 Task: Take a screenshot of a mesmerizing dance sequence from a music video you are watching in VLC.
Action: Mouse pressed left at (132, 87)
Screenshot: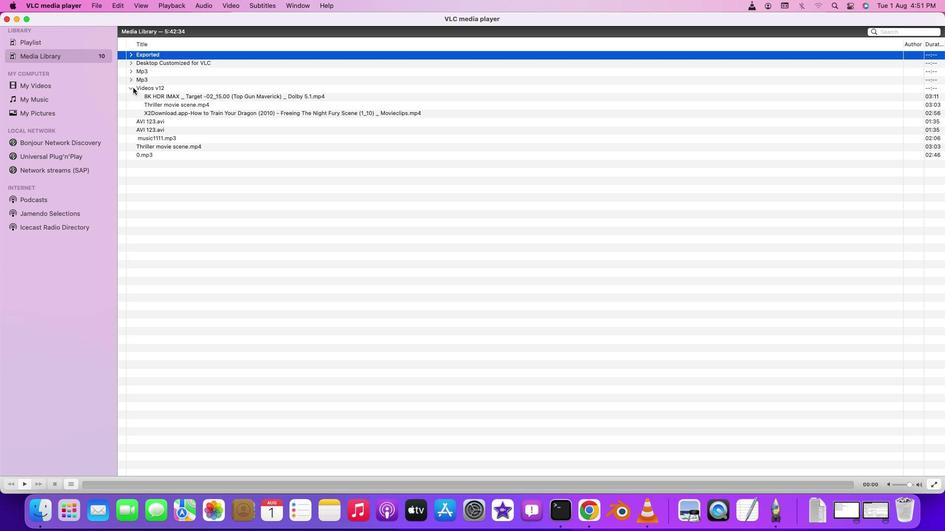 
Action: Mouse moved to (99, 4)
Screenshot: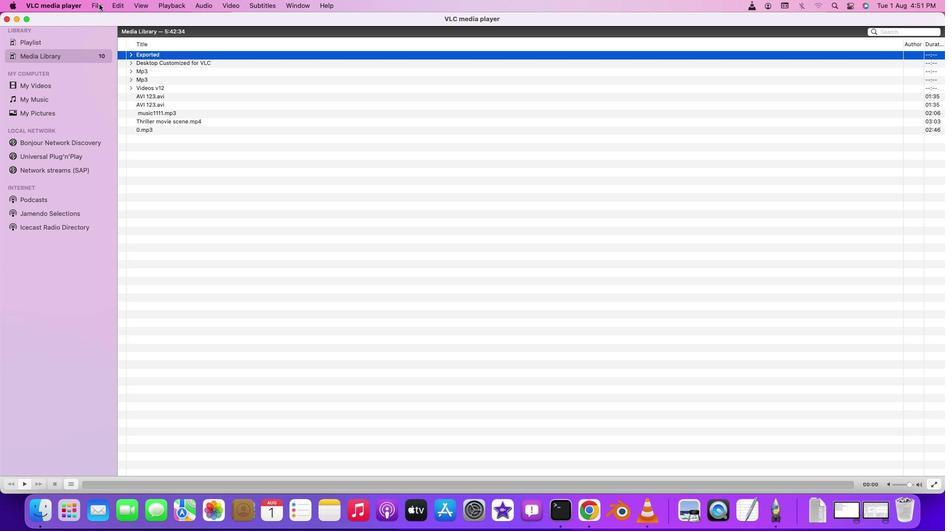 
Action: Mouse pressed left at (99, 4)
Screenshot: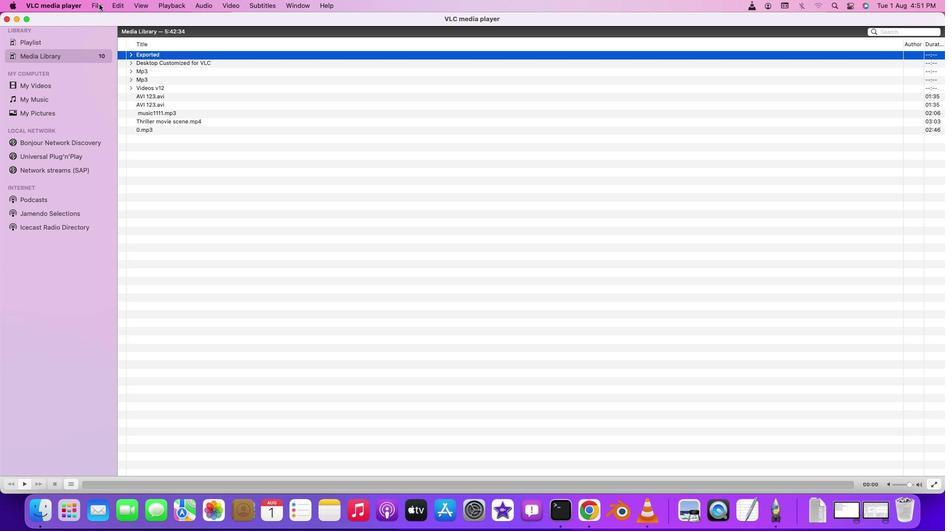 
Action: Mouse moved to (104, 20)
Screenshot: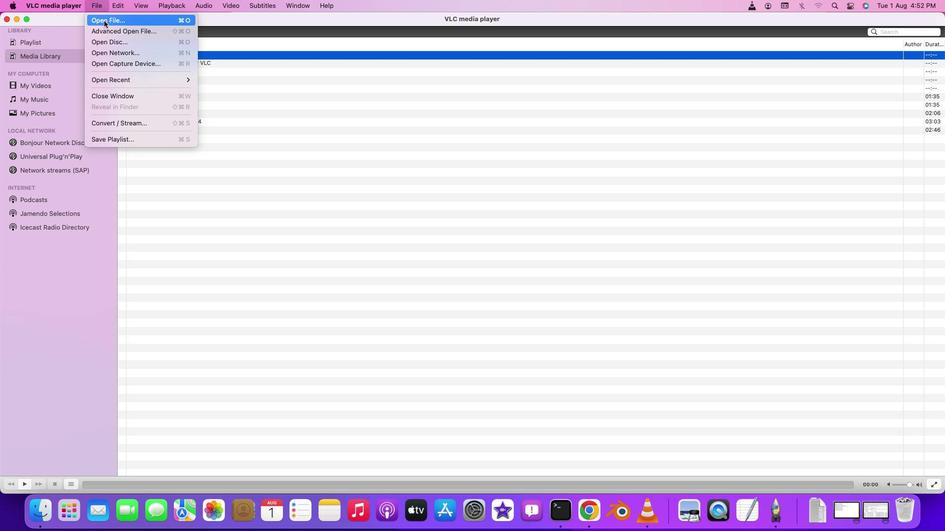 
Action: Mouse pressed left at (104, 20)
Screenshot: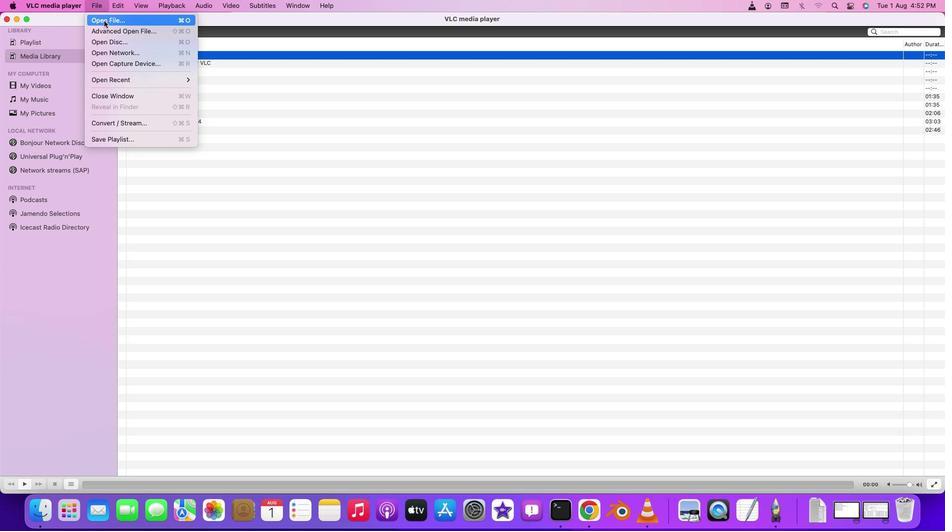 
Action: Mouse moved to (422, 160)
Screenshot: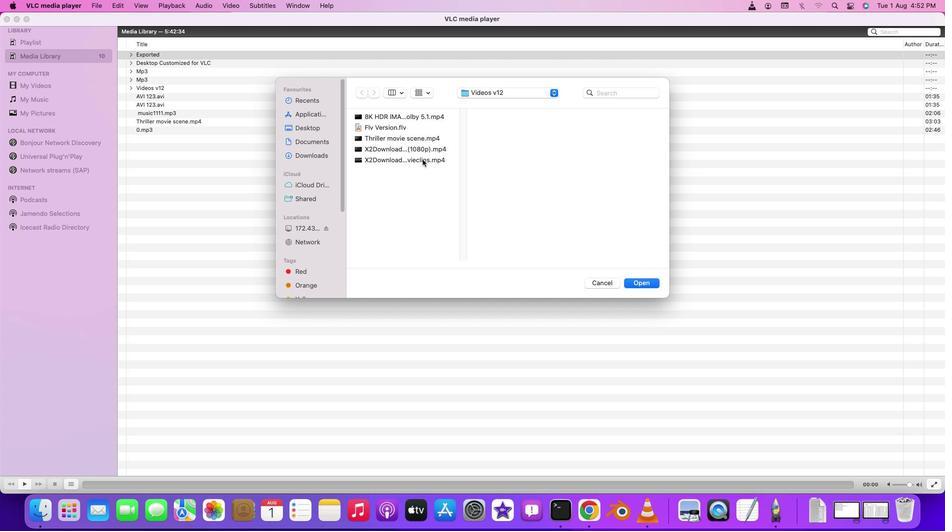 
Action: Mouse pressed left at (422, 160)
Screenshot: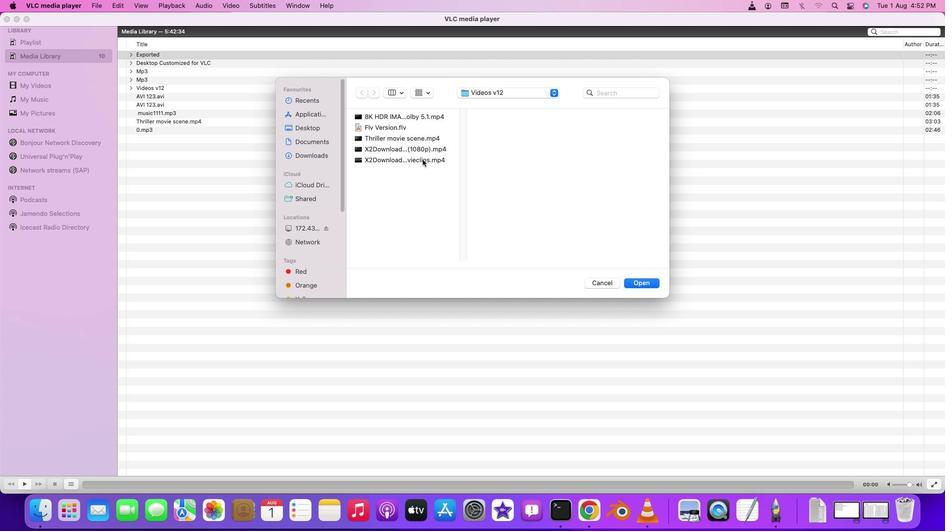 
Action: Mouse moved to (420, 149)
Screenshot: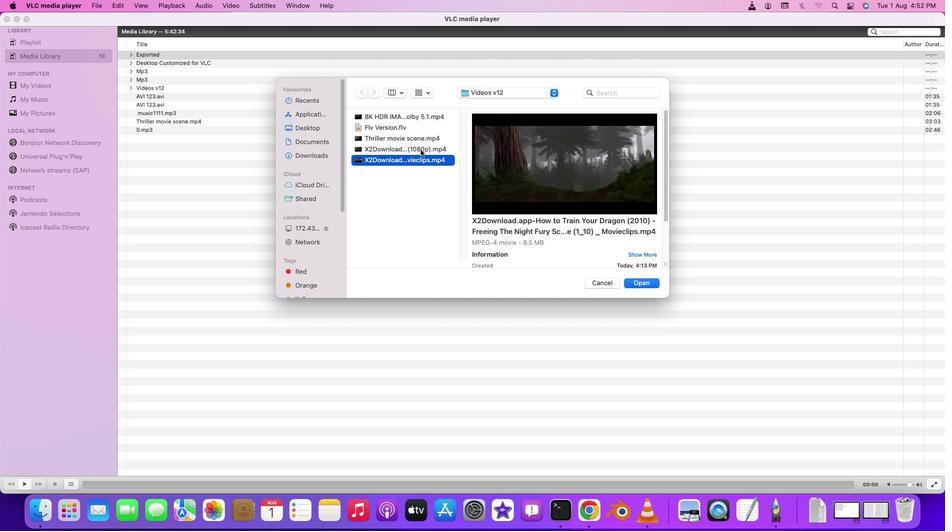 
Action: Mouse pressed left at (420, 149)
Screenshot: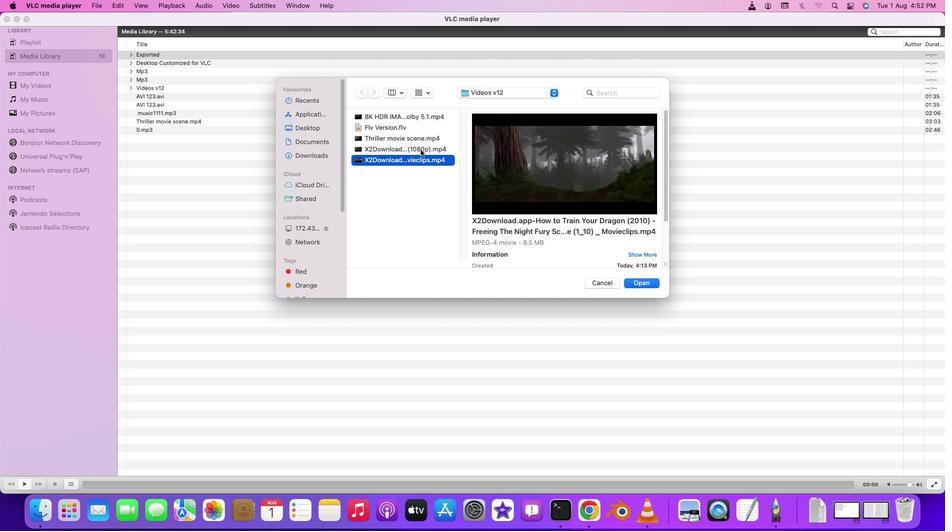 
Action: Mouse pressed left at (420, 149)
Screenshot: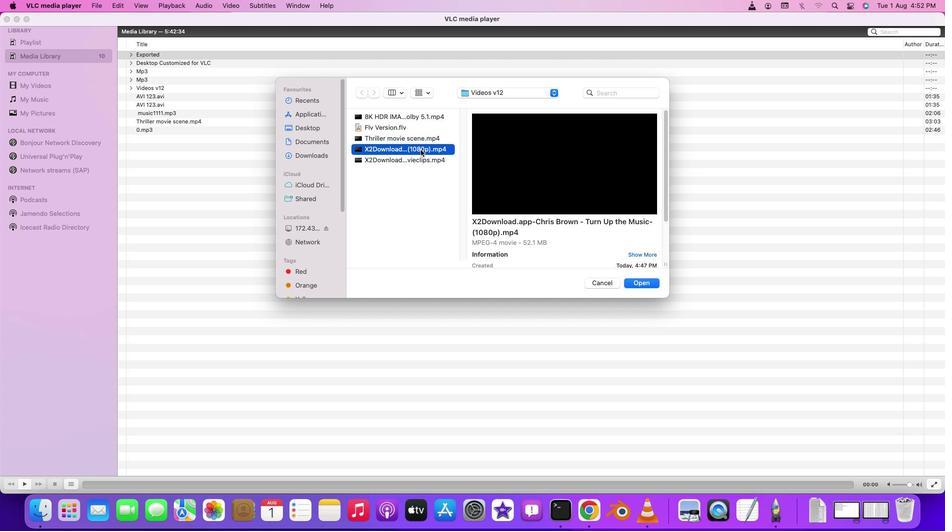 
Action: Mouse pressed left at (420, 149)
Screenshot: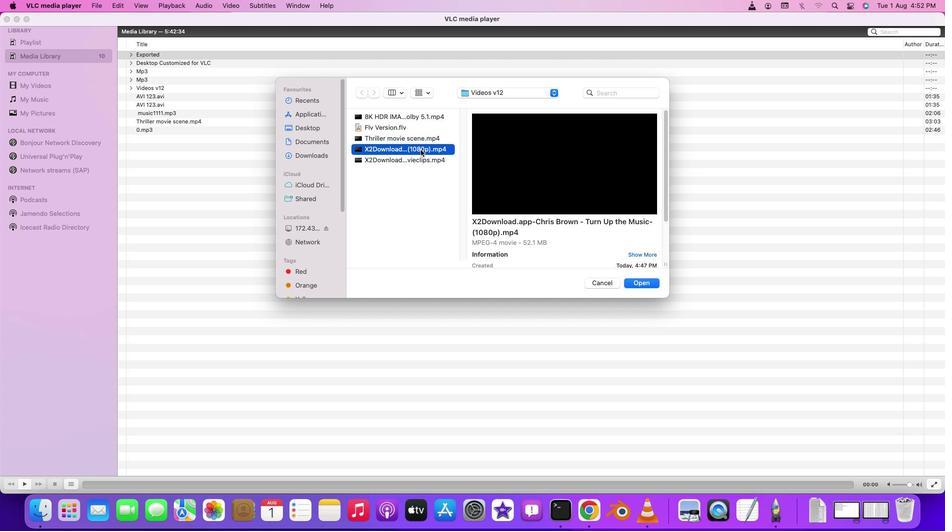 
Action: Mouse moved to (479, 228)
Screenshot: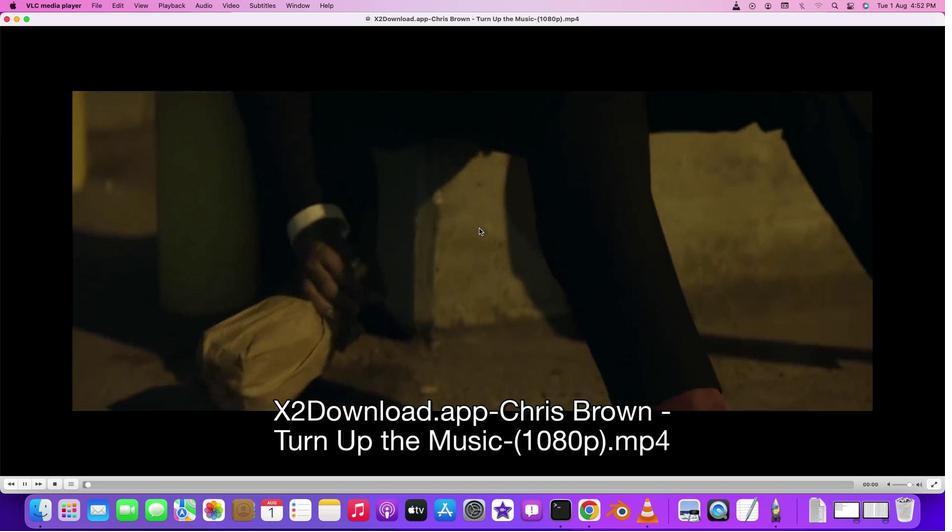 
Action: Mouse pressed left at (479, 228)
Screenshot: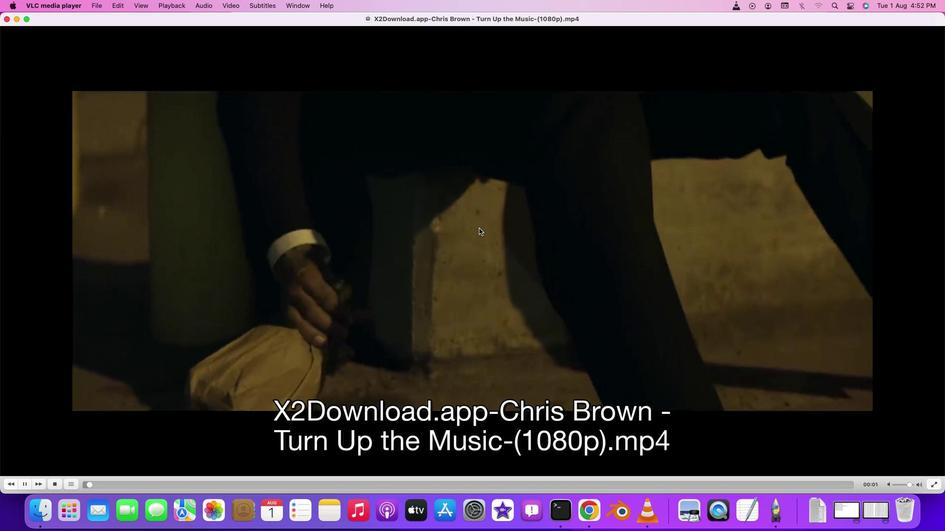 
Action: Mouse pressed left at (479, 228)
Screenshot: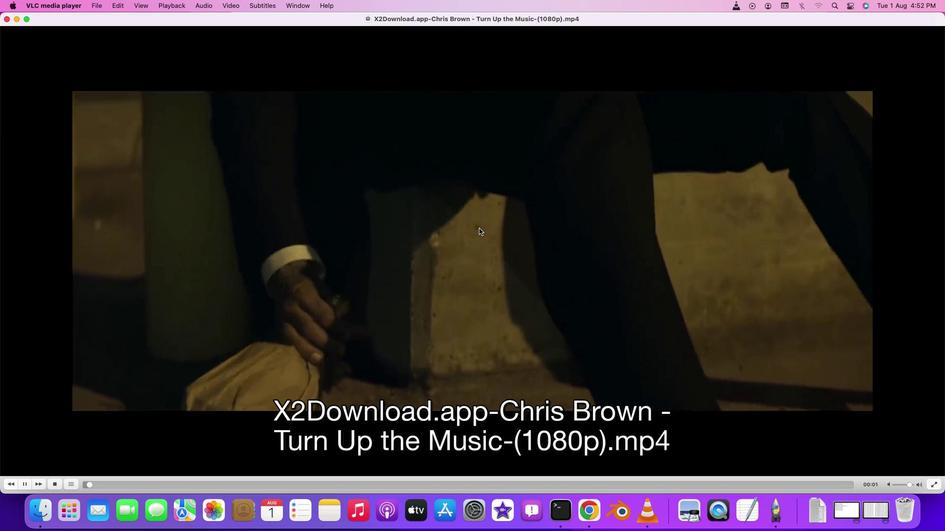 
Action: Mouse moved to (239, 3)
Screenshot: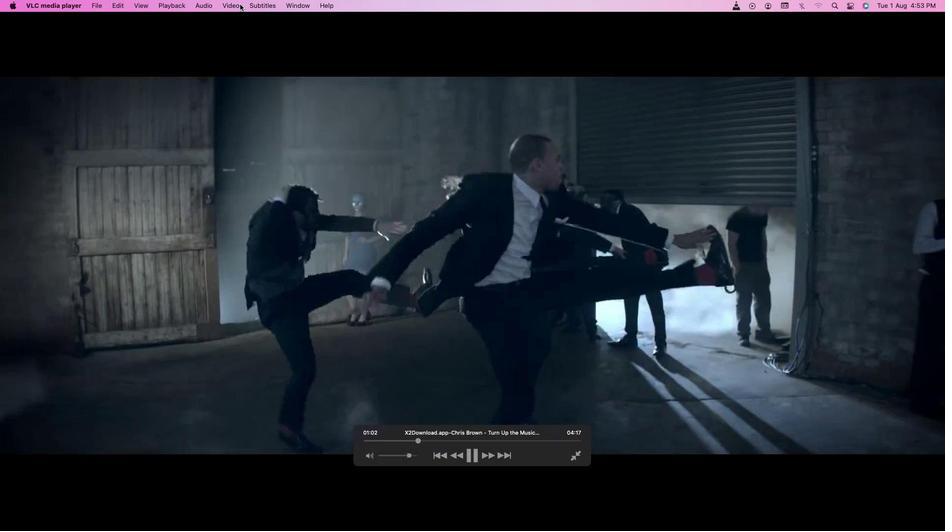 
Action: Mouse pressed left at (239, 3)
Screenshot: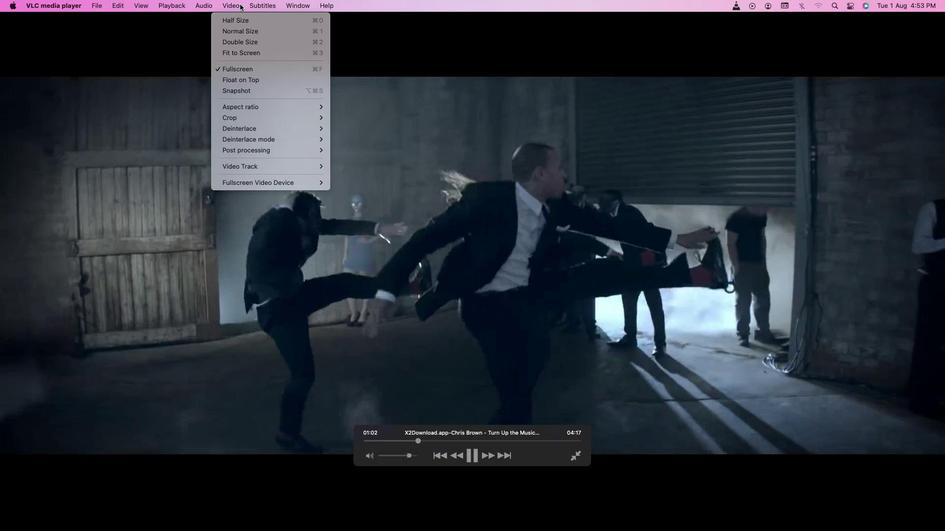 
Action: Mouse moved to (248, 89)
Screenshot: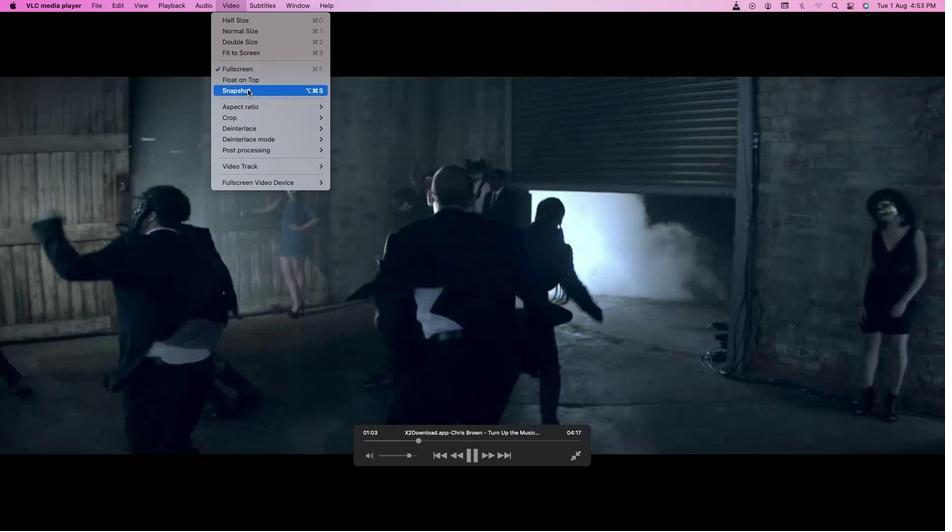 
Action: Mouse pressed left at (248, 89)
Screenshot: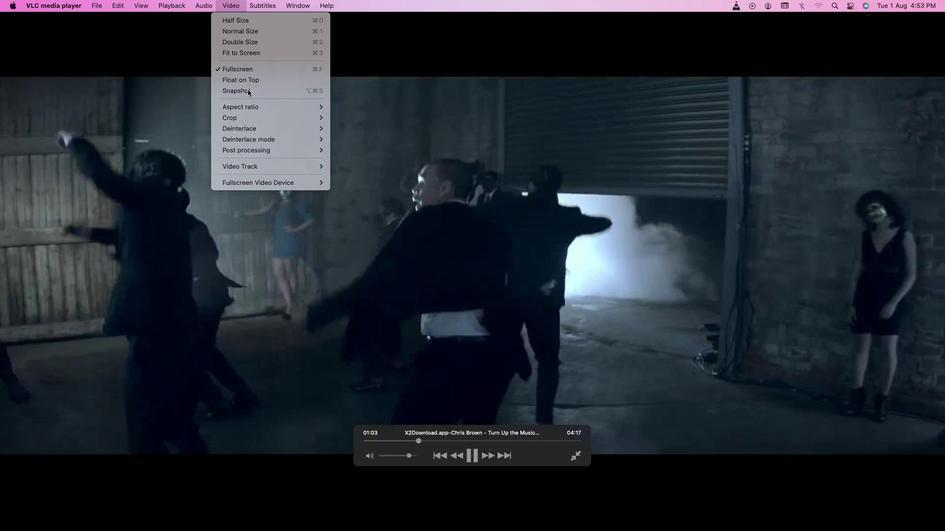 
Action: Mouse moved to (228, 5)
Screenshot: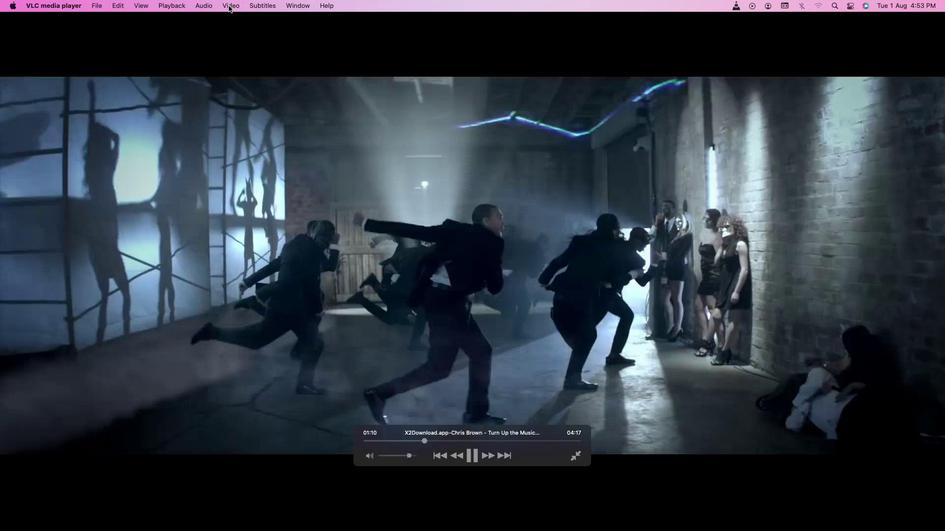 
Action: Mouse pressed left at (228, 5)
Screenshot: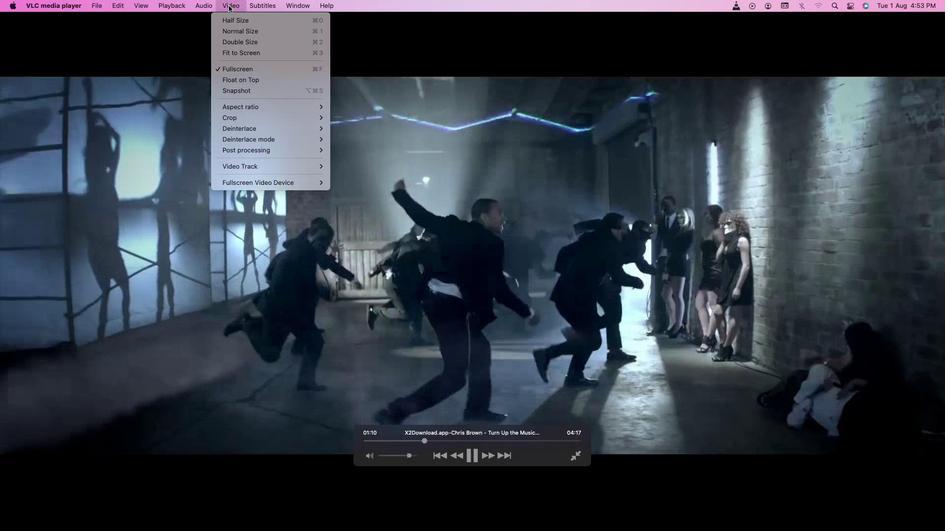 
Action: Mouse moved to (255, 88)
Screenshot: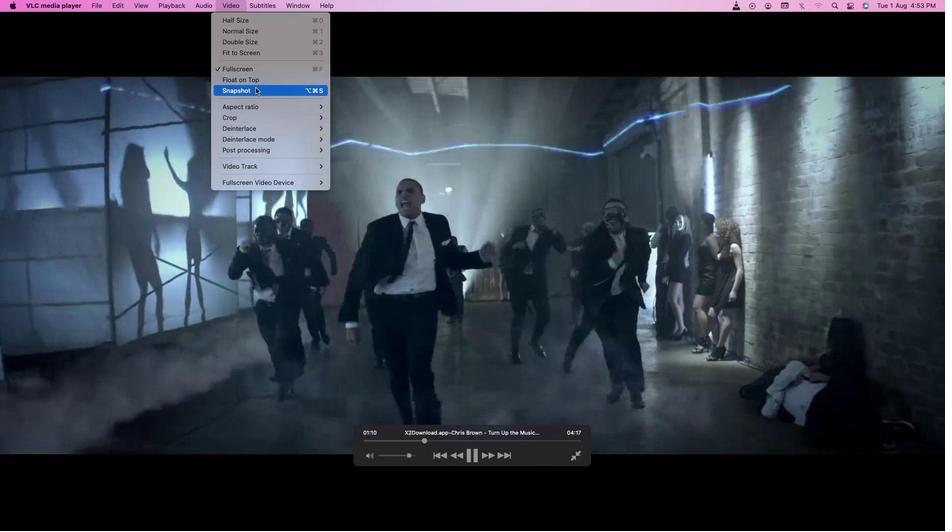 
Action: Mouse pressed left at (255, 88)
Screenshot: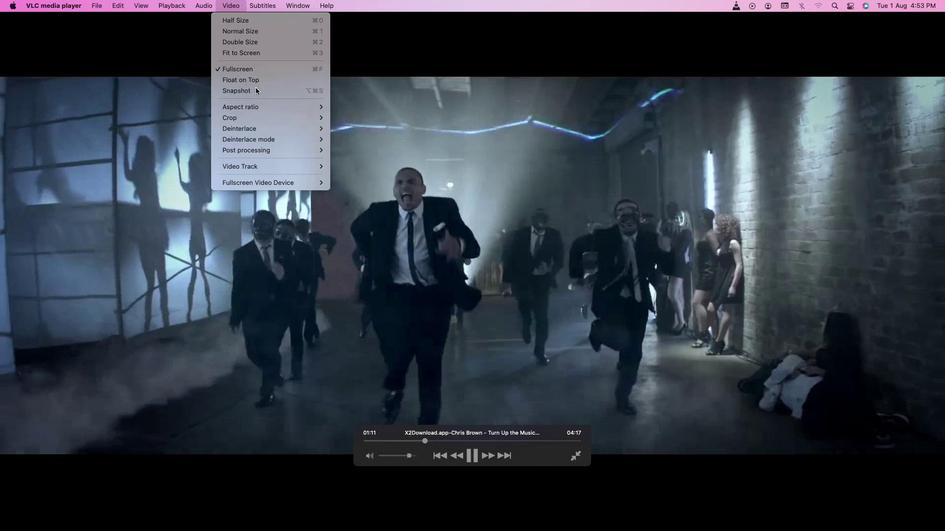 
Action: Mouse moved to (227, 3)
Screenshot: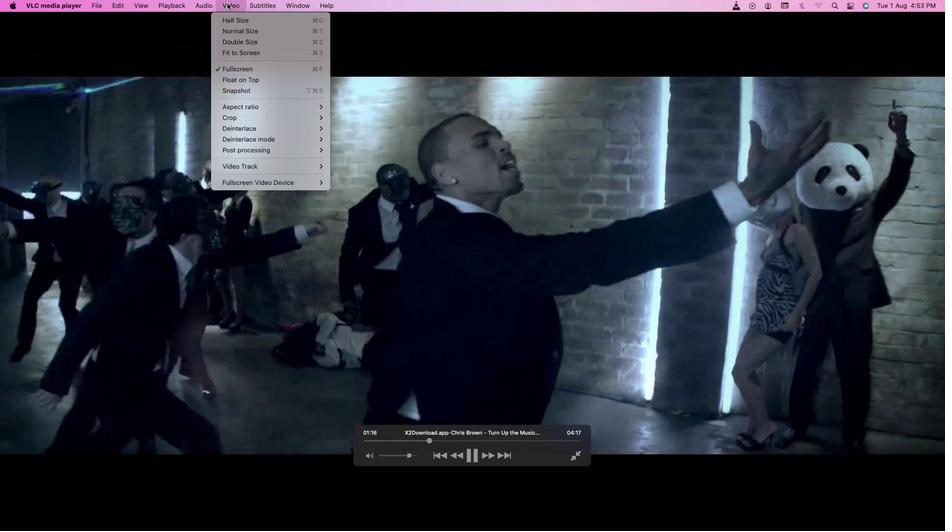 
Action: Mouse pressed left at (227, 3)
Screenshot: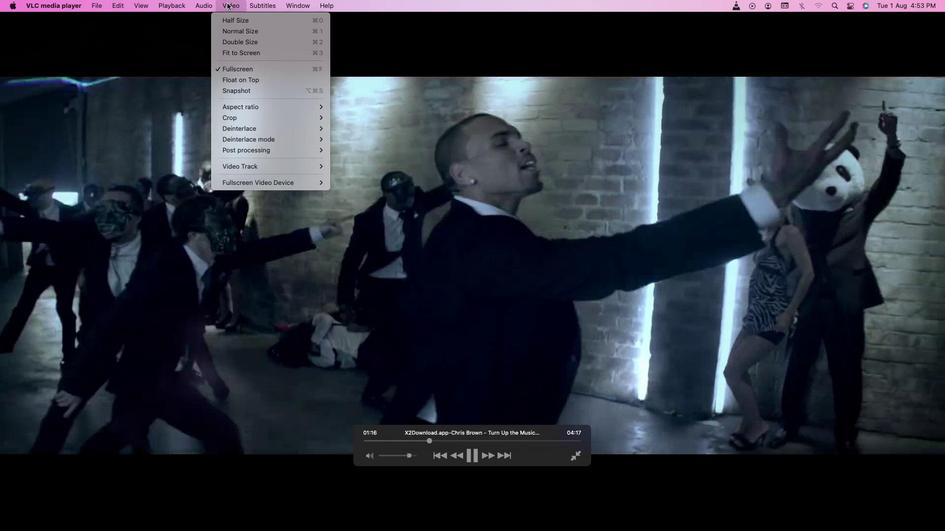 
Action: Mouse moved to (251, 92)
Screenshot: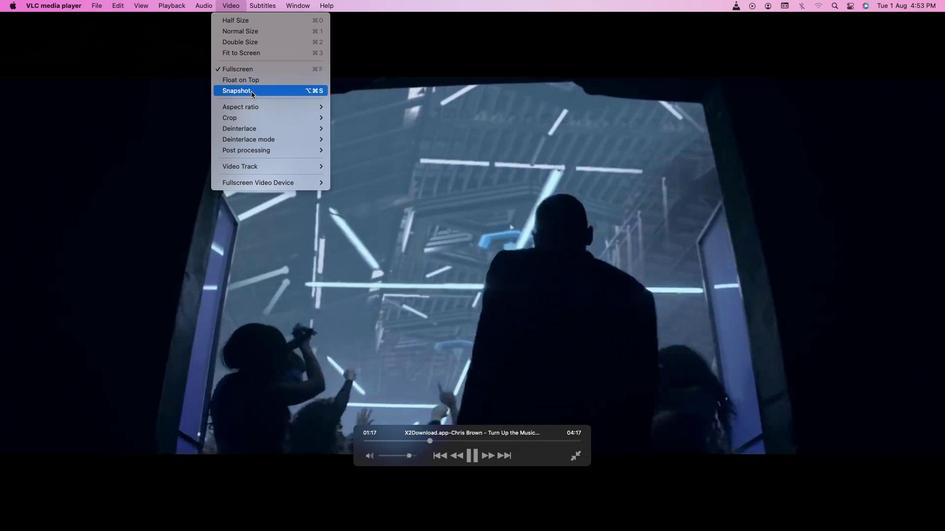 
Action: Mouse pressed left at (251, 92)
Screenshot: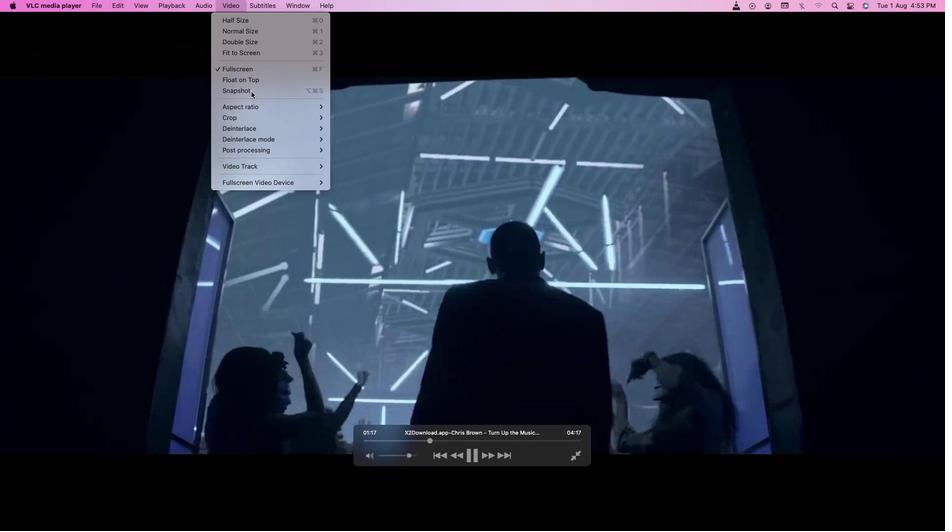 
Action: Mouse moved to (230, 5)
Screenshot: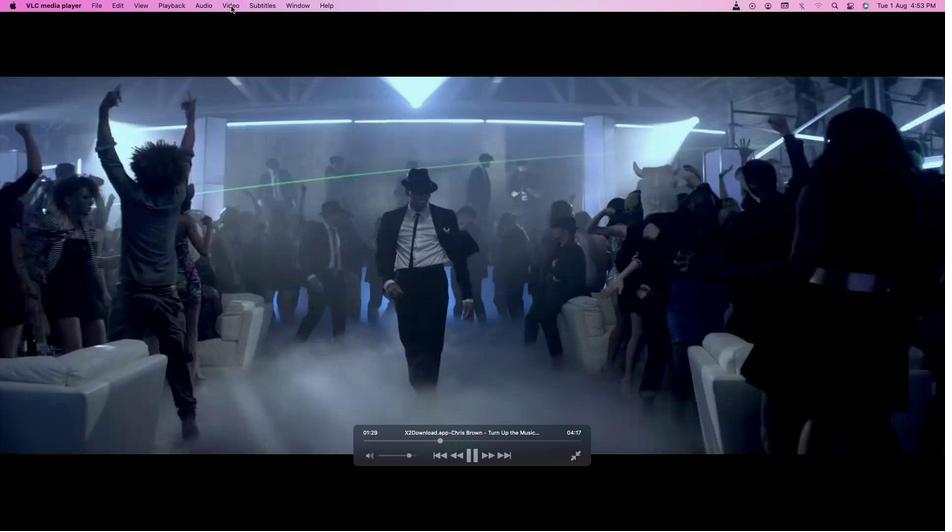 
Action: Mouse pressed left at (230, 5)
Screenshot: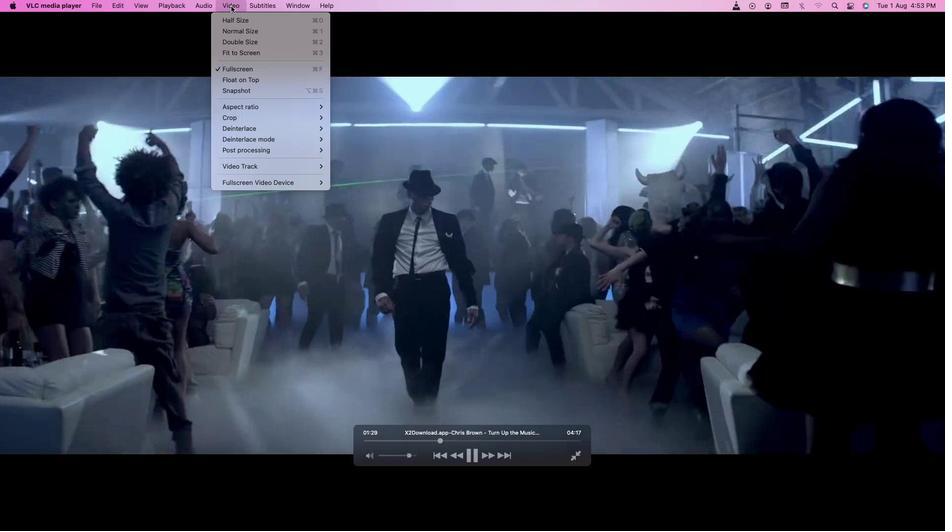 
Action: Mouse moved to (254, 93)
Screenshot: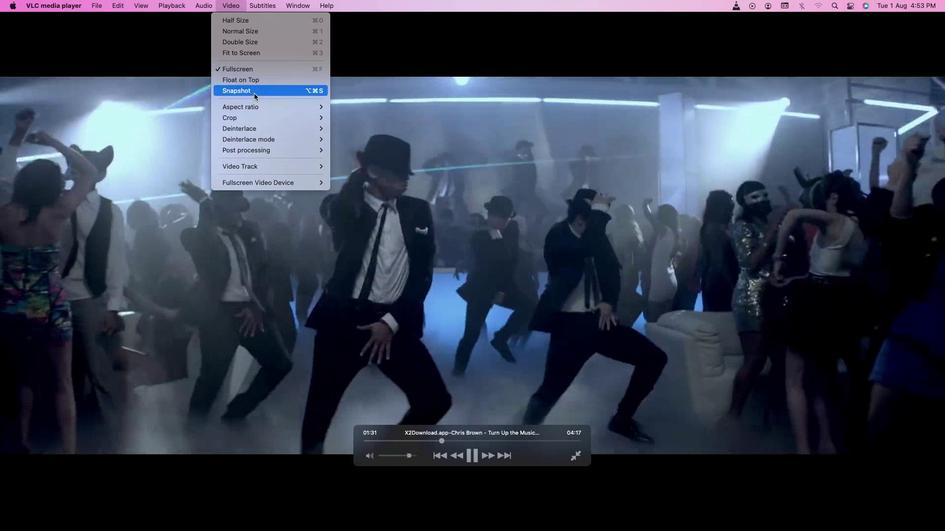
Action: Mouse pressed left at (254, 93)
Screenshot: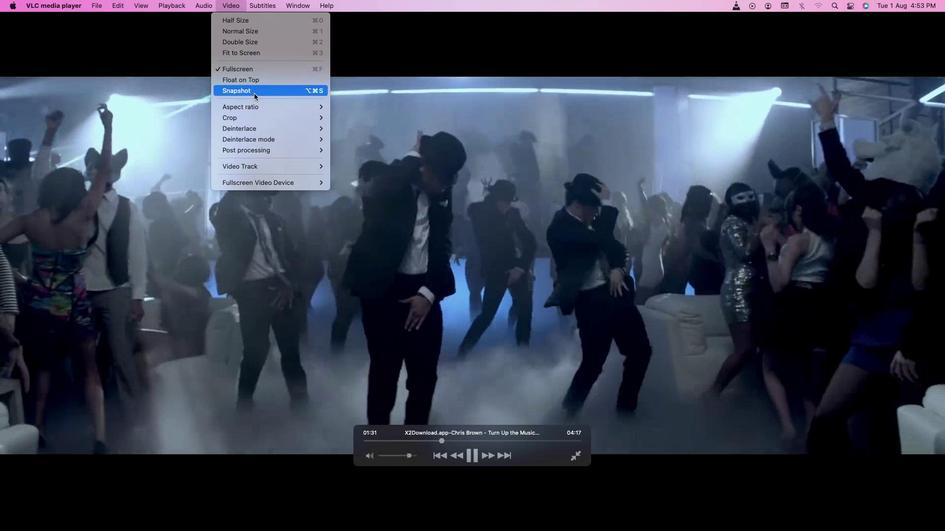 
Action: Mouse moved to (222, 2)
Screenshot: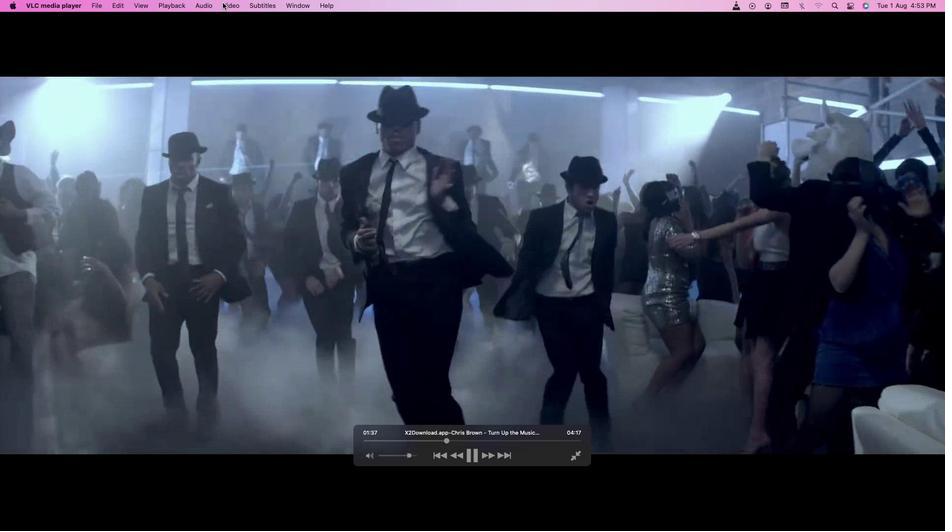 
Action: Mouse pressed left at (222, 2)
Screenshot: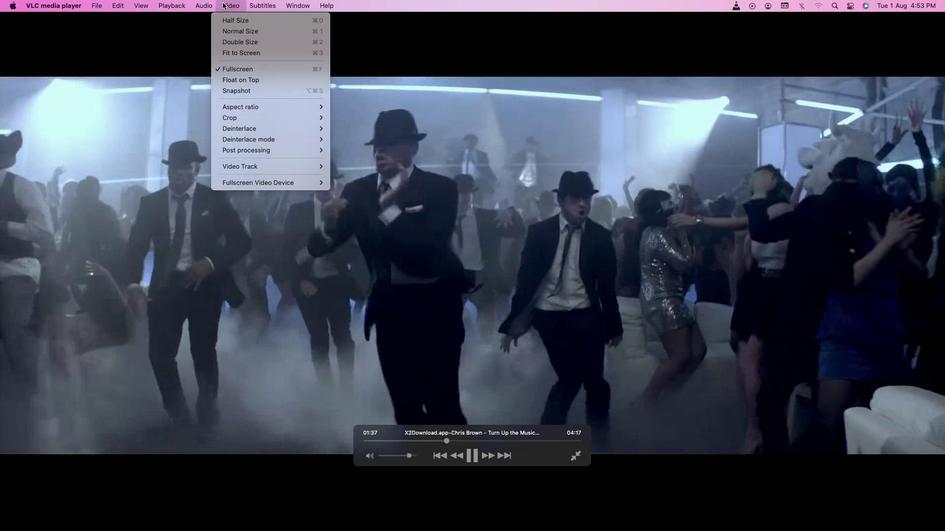 
Action: Mouse moved to (255, 92)
Screenshot: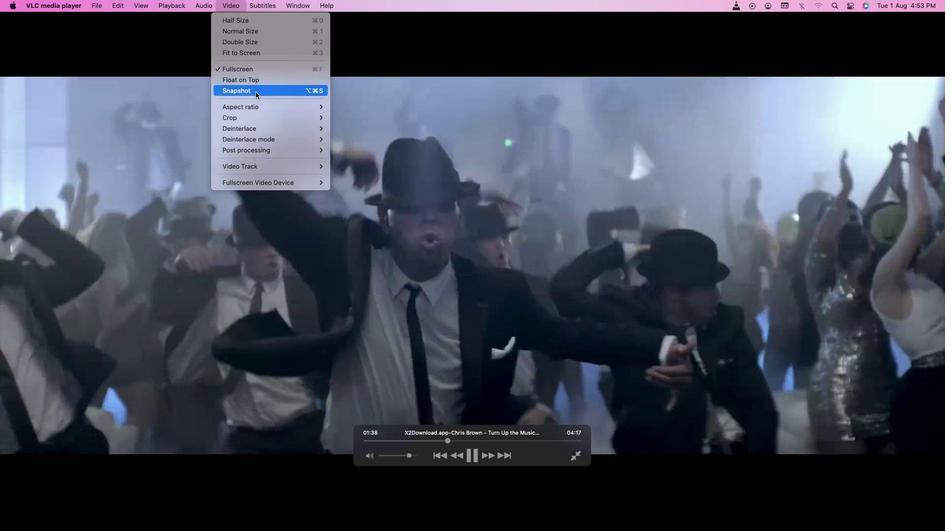 
Action: Mouse pressed left at (255, 92)
Screenshot: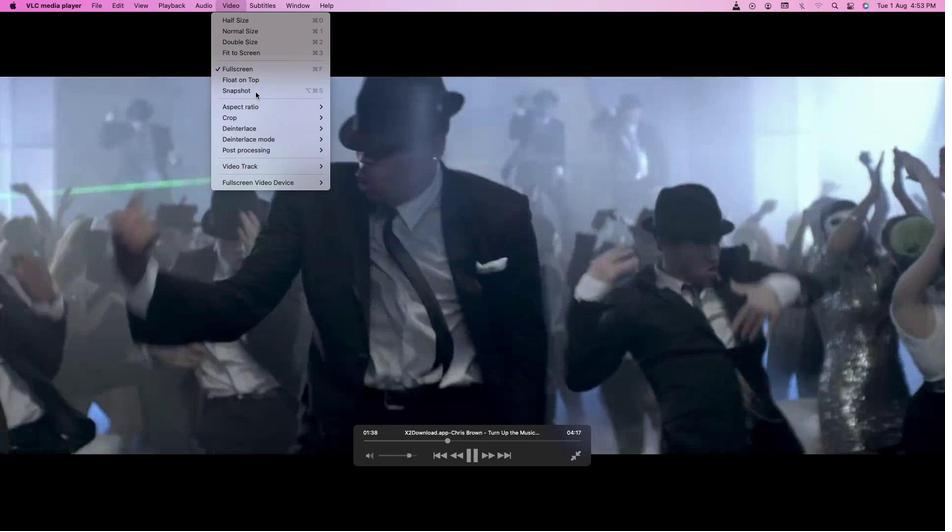 
Action: Mouse moved to (475, 456)
Screenshot: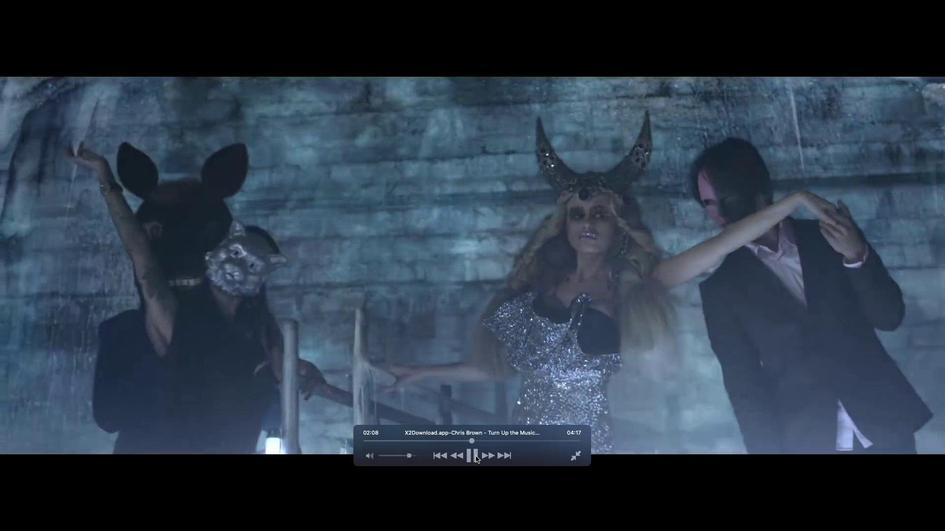 
Action: Mouse pressed left at (475, 456)
Screenshot: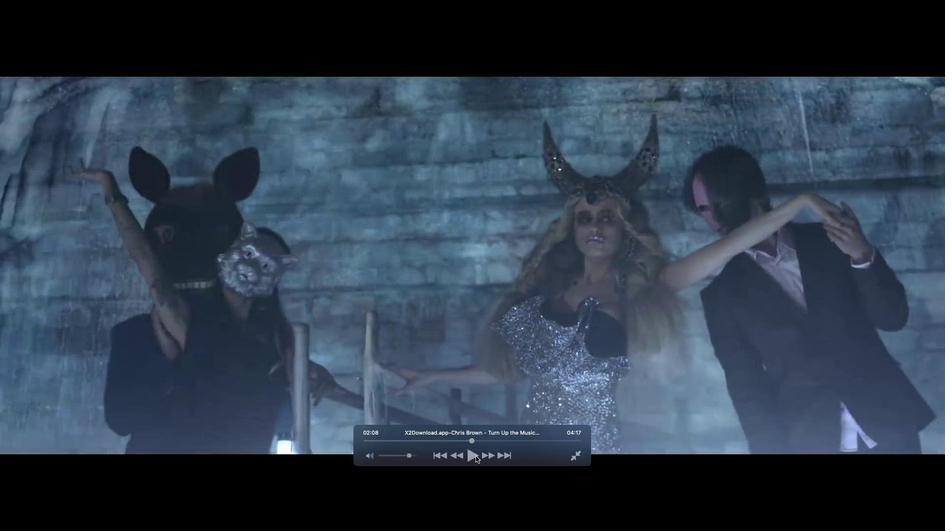 
Action: Mouse pressed left at (475, 456)
Screenshot: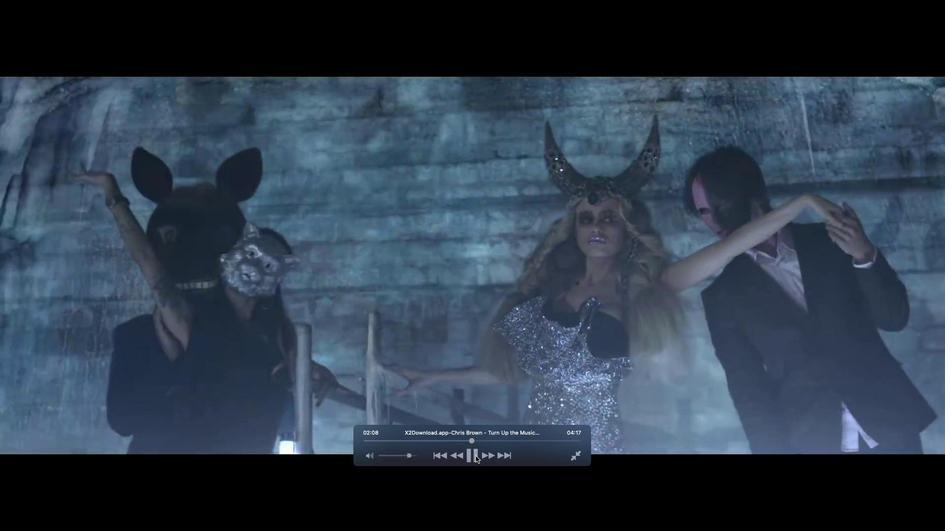 
Action: Mouse moved to (477, 457)
Screenshot: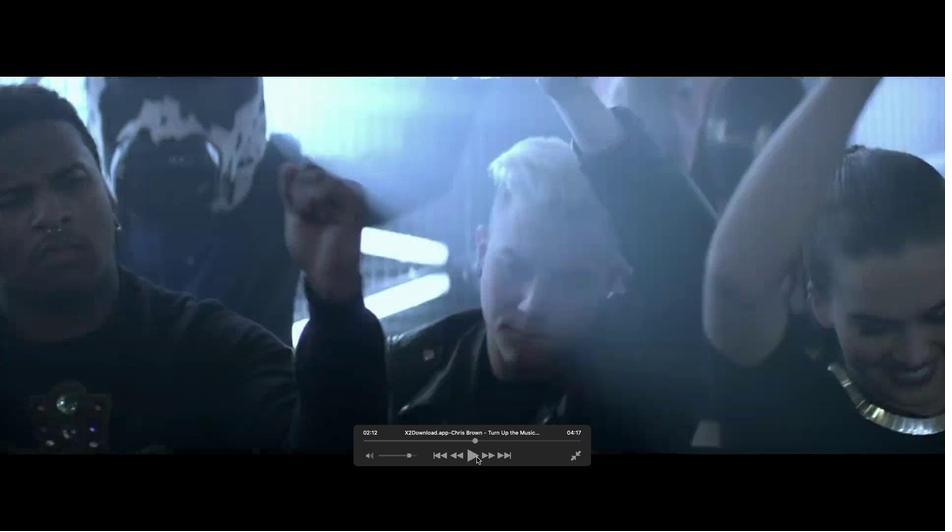 
Action: Mouse pressed left at (477, 457)
Screenshot: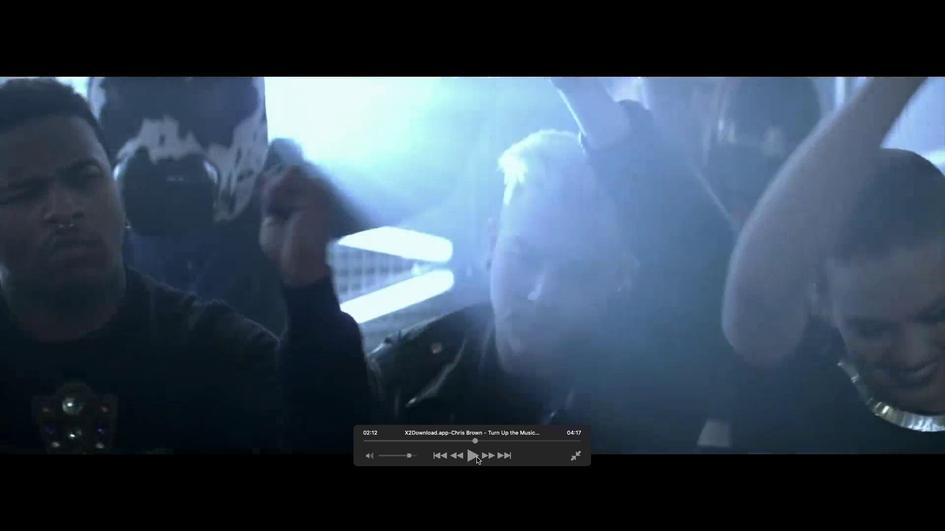 
Action: Mouse moved to (475, 457)
Screenshot: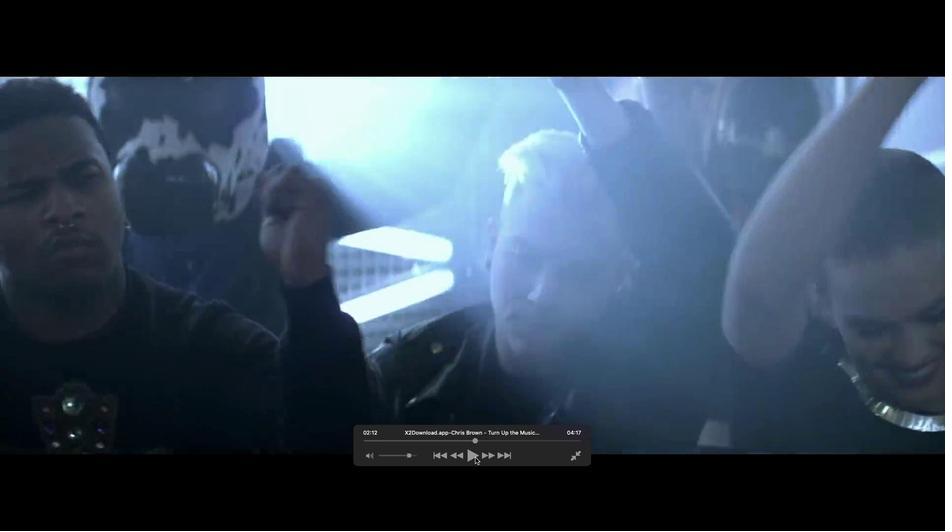 
Action: Mouse pressed left at (475, 457)
Screenshot: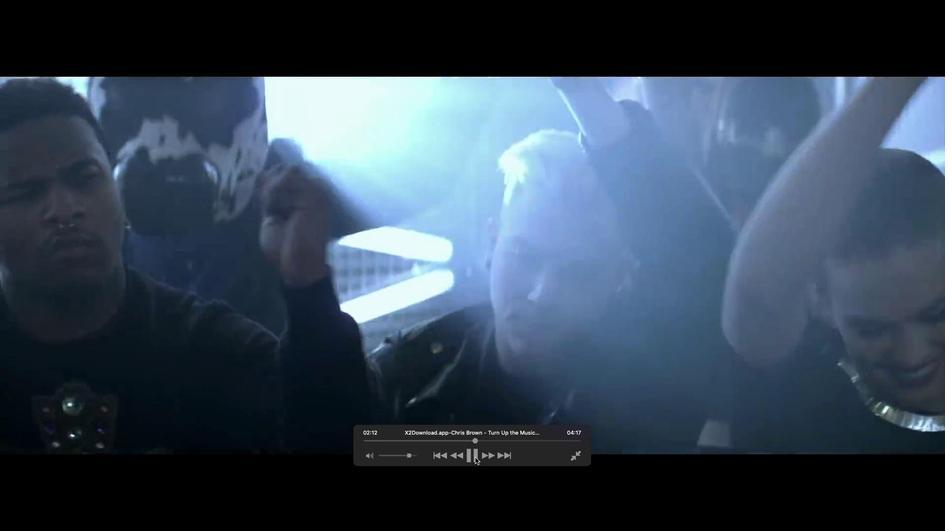 
Action: Mouse moved to (235, 5)
Screenshot: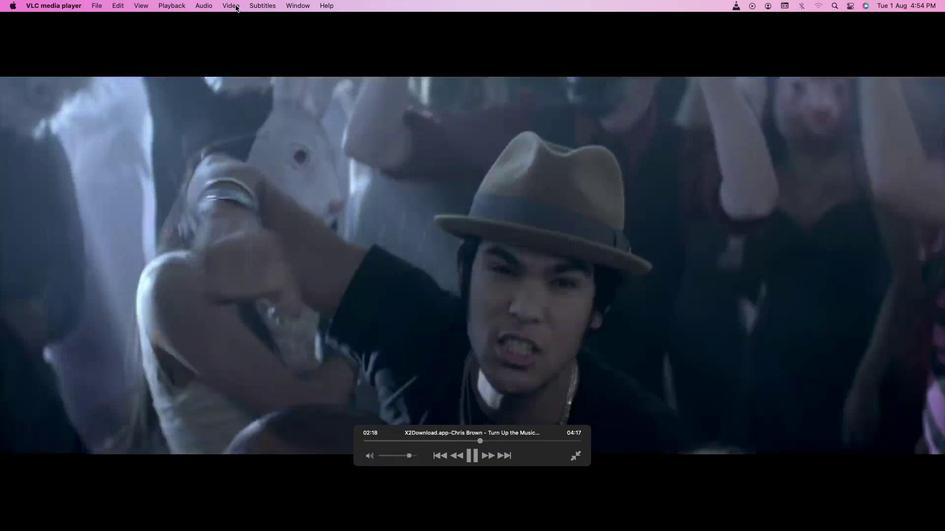
Action: Mouse pressed left at (235, 5)
Screenshot: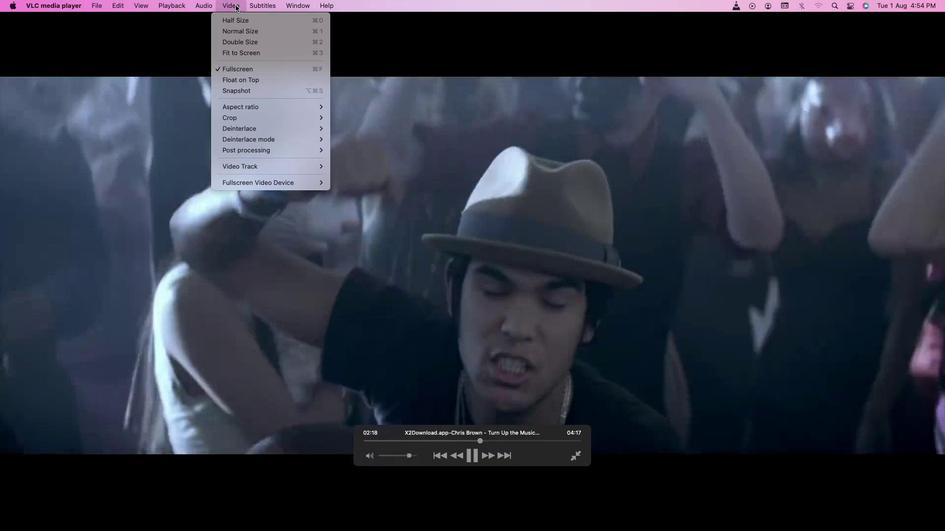 
Action: Mouse moved to (247, 94)
Screenshot: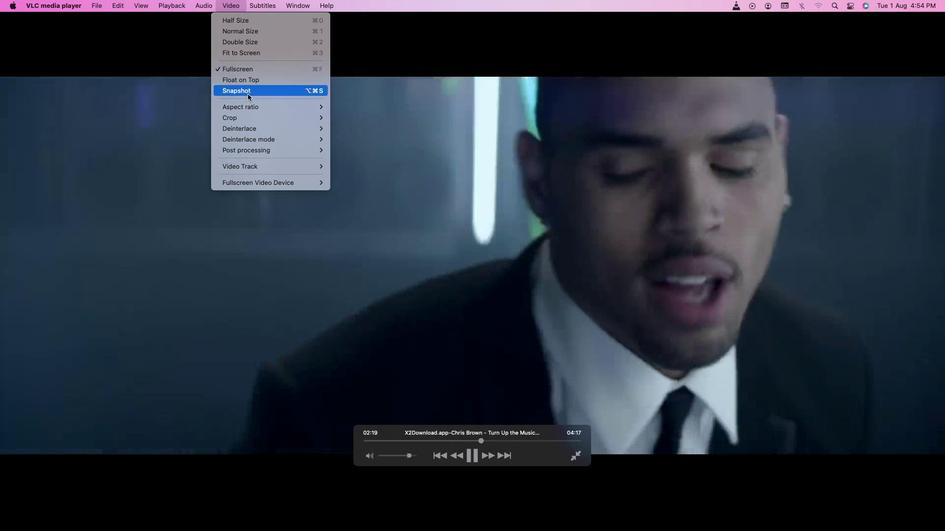 
Action: Mouse pressed left at (247, 94)
Screenshot: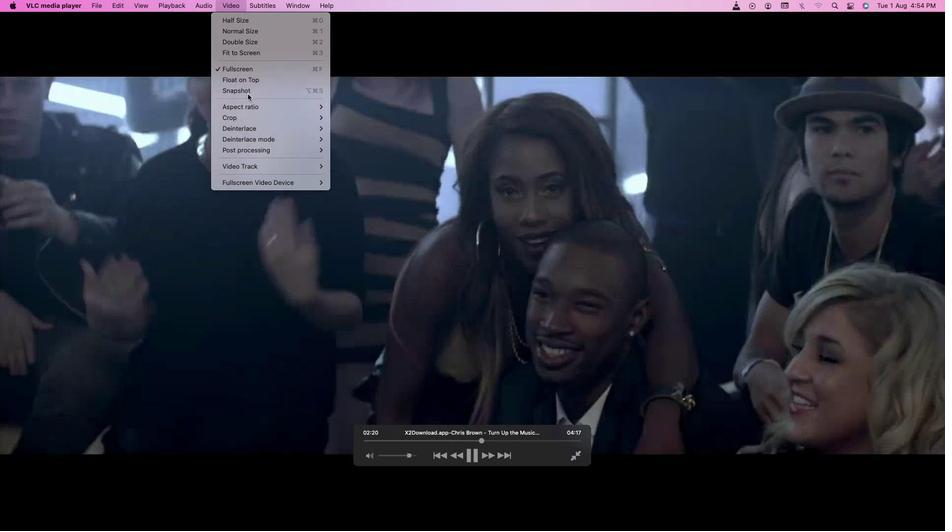 
Action: Mouse moved to (241, 3)
Screenshot: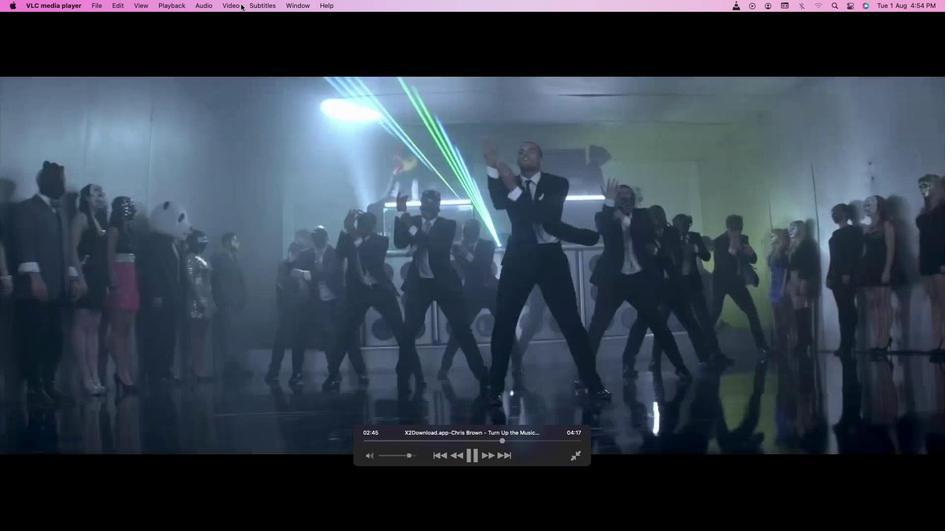 
Action: Mouse pressed left at (241, 3)
Screenshot: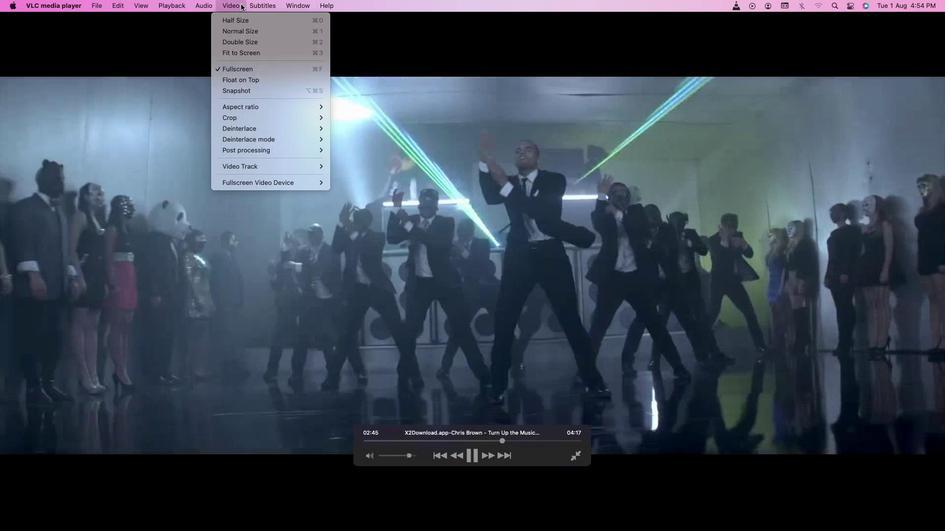 
Action: Mouse moved to (246, 93)
Screenshot: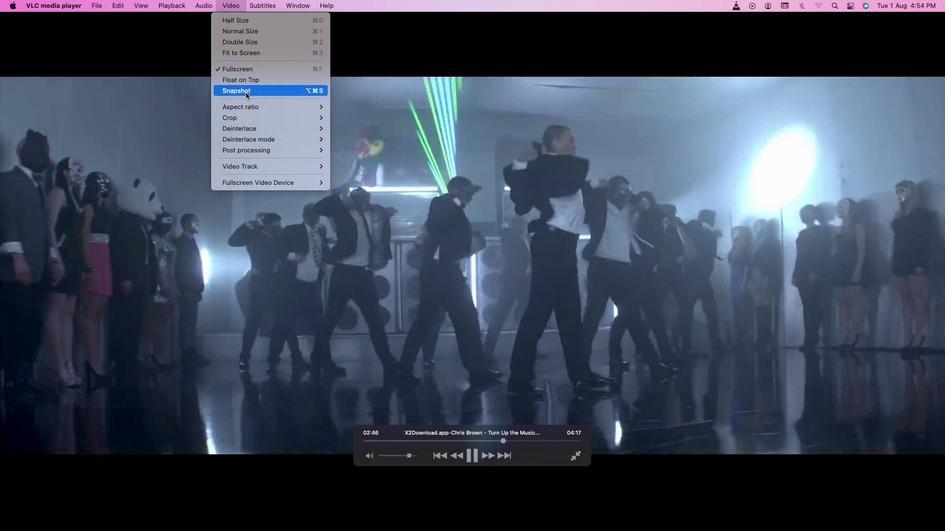 
Action: Mouse pressed left at (246, 93)
Screenshot: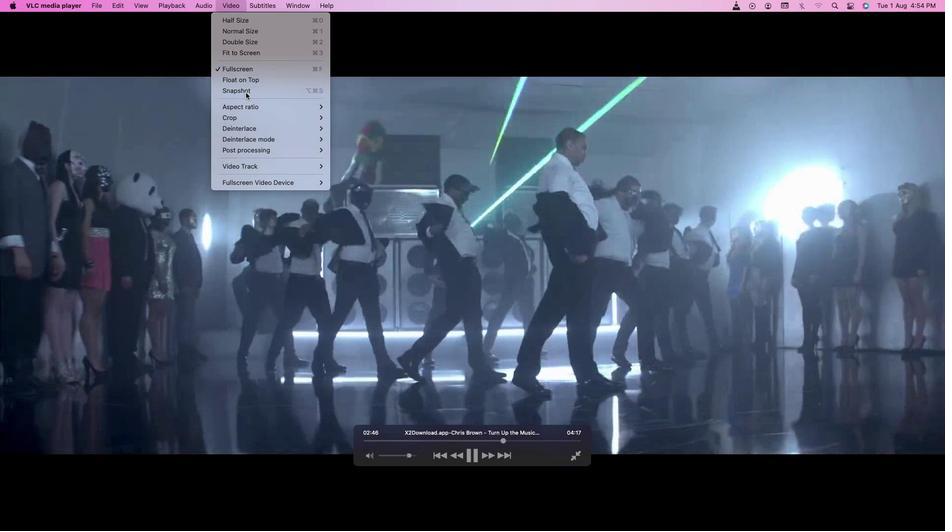 
Action: Mouse moved to (233, 6)
Screenshot: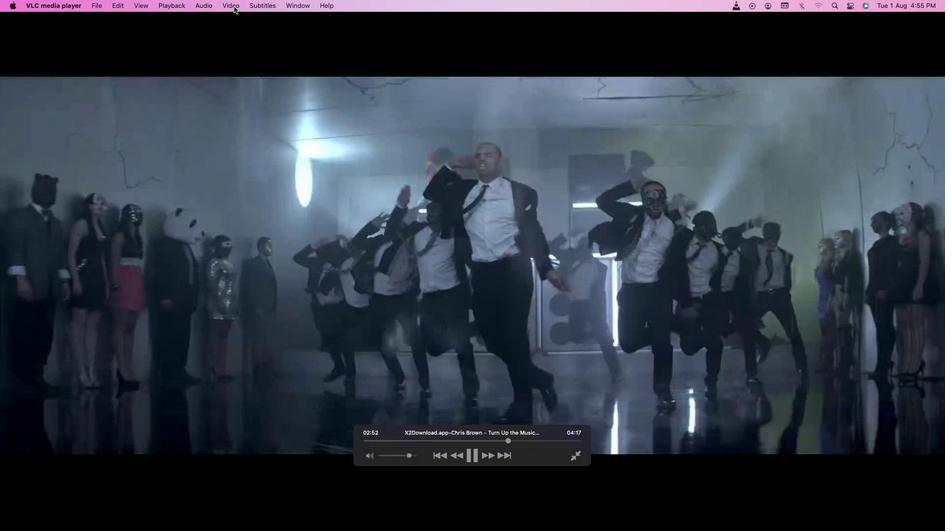 
Action: Mouse pressed left at (233, 6)
Screenshot: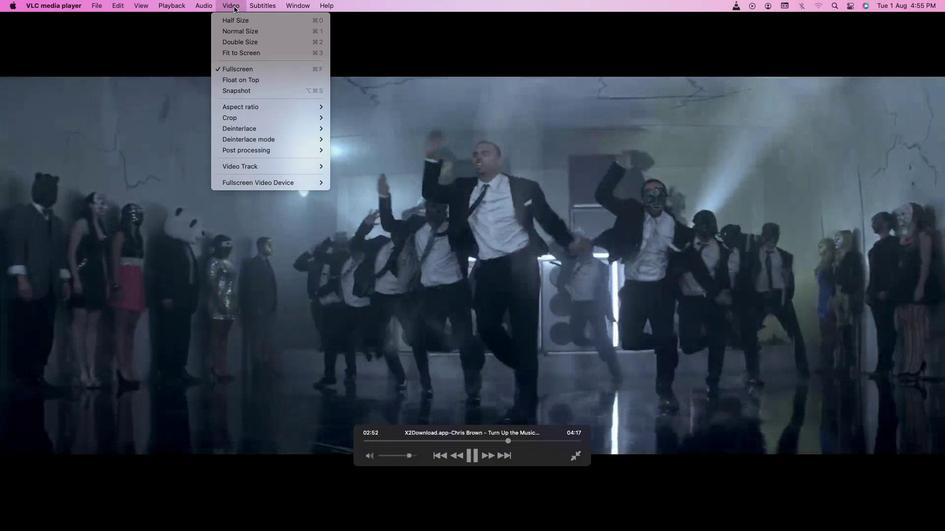 
Action: Mouse moved to (243, 88)
Screenshot: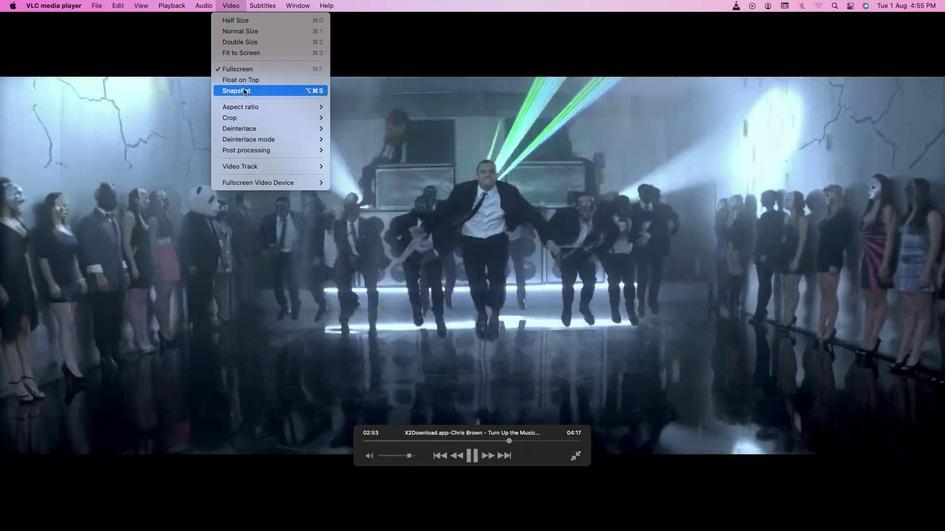 
Action: Mouse pressed left at (243, 88)
Screenshot: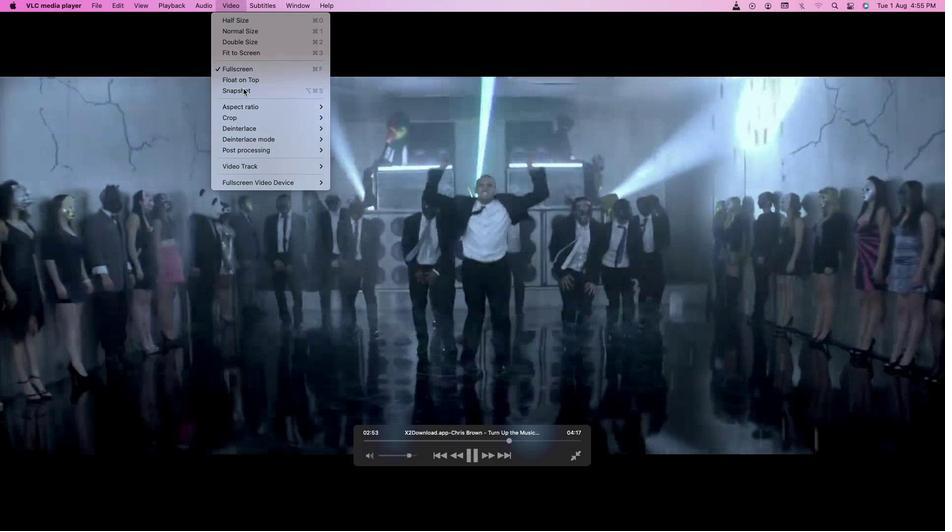 
Action: Mouse moved to (226, 4)
Screenshot: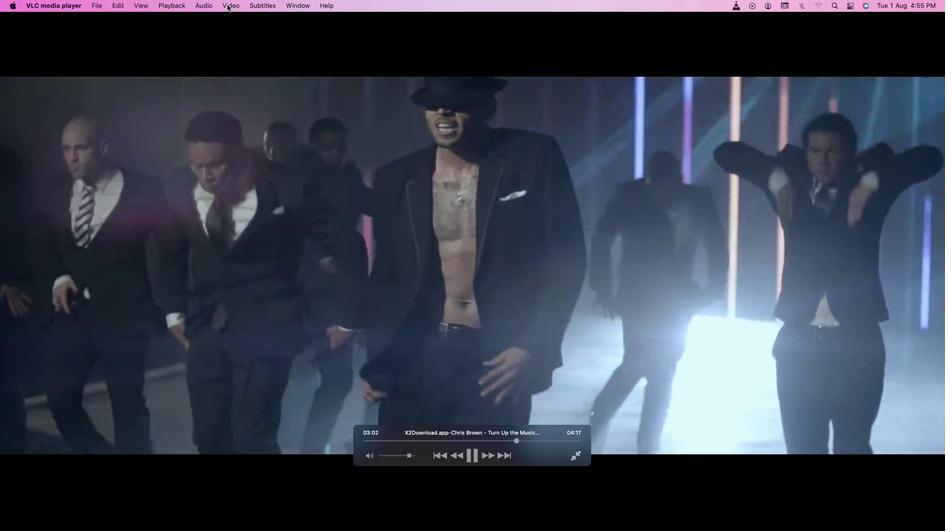 
Action: Mouse pressed left at (226, 4)
Screenshot: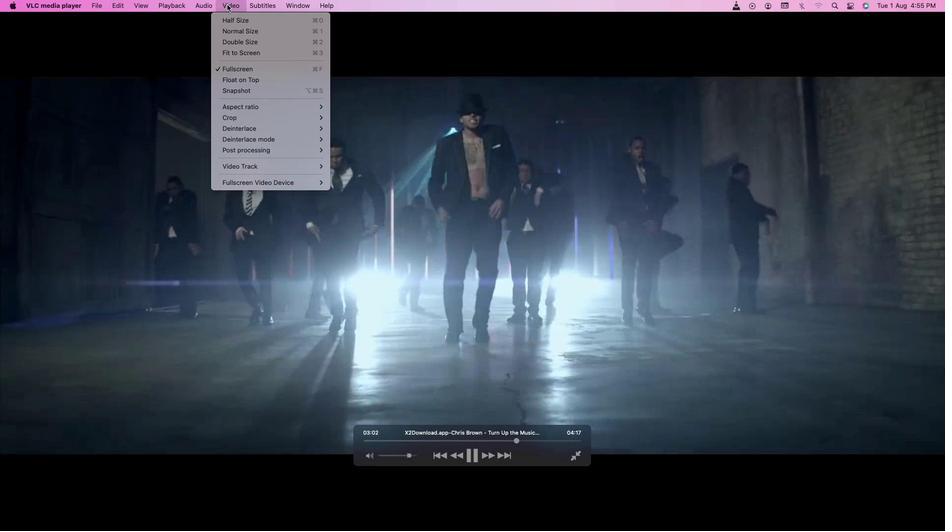 
Action: Mouse moved to (235, 85)
Screenshot: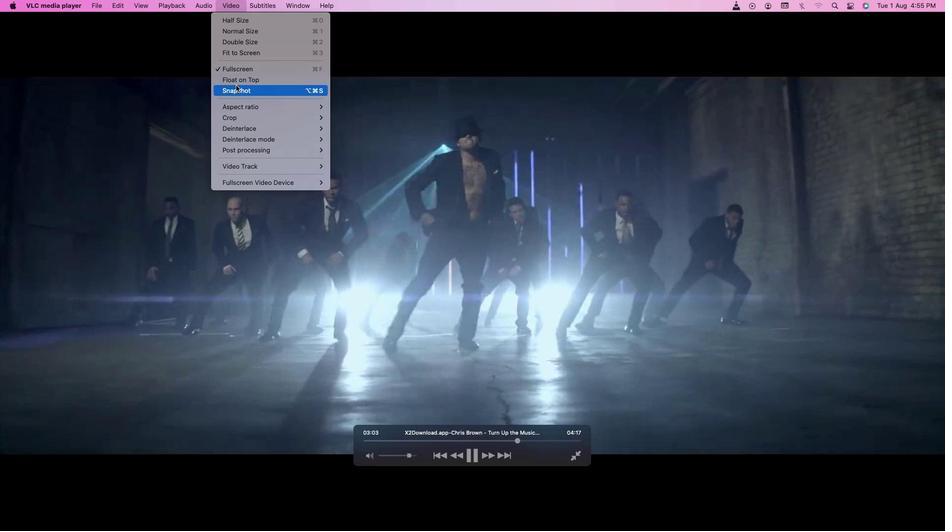 
Action: Mouse pressed left at (235, 85)
Screenshot: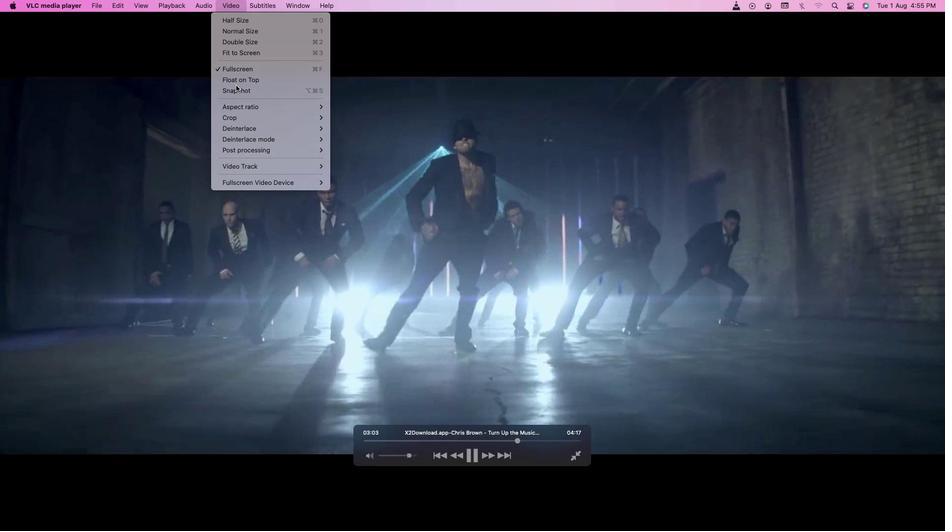 
Action: Mouse moved to (226, 6)
Screenshot: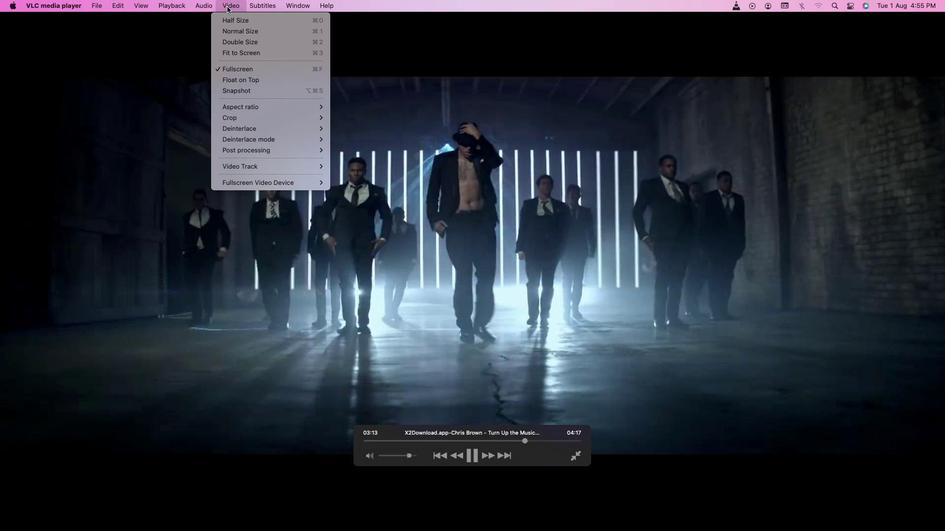 
Action: Mouse pressed left at (226, 6)
Screenshot: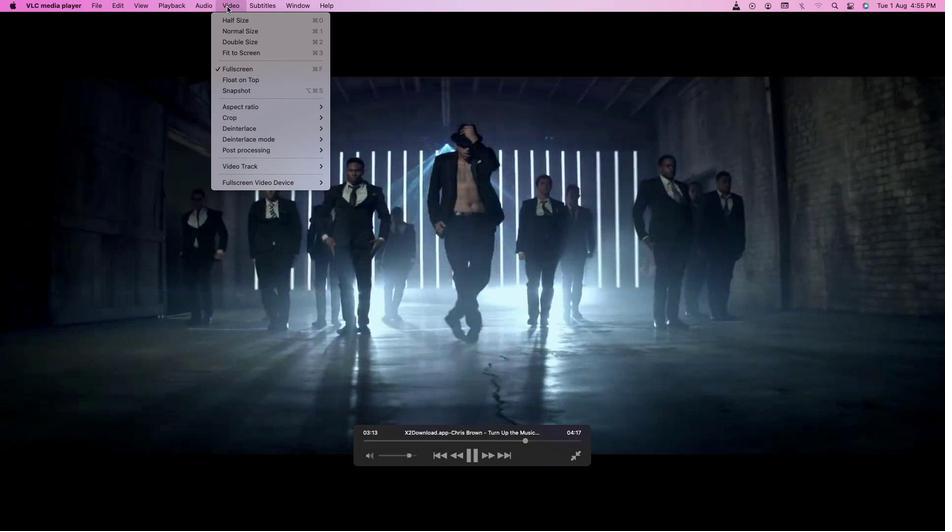 
Action: Mouse moved to (251, 89)
Screenshot: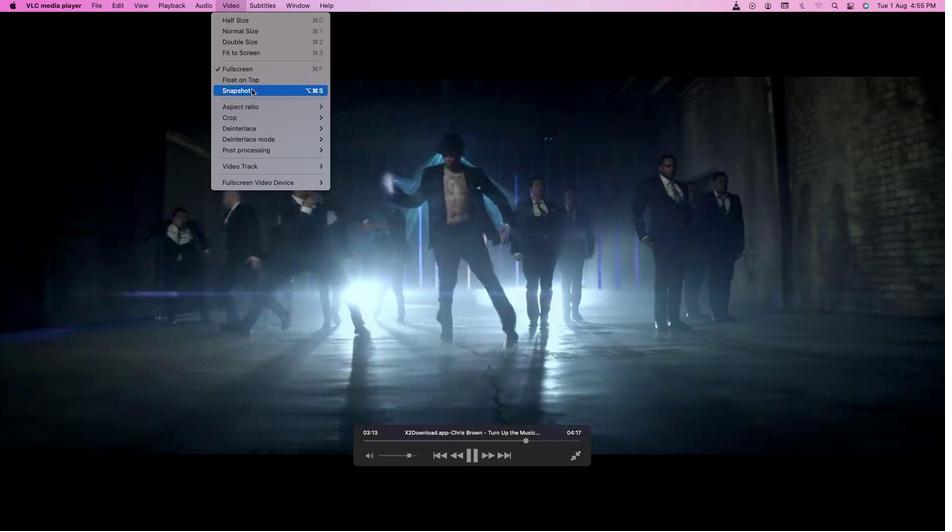 
Action: Mouse pressed left at (251, 89)
Screenshot: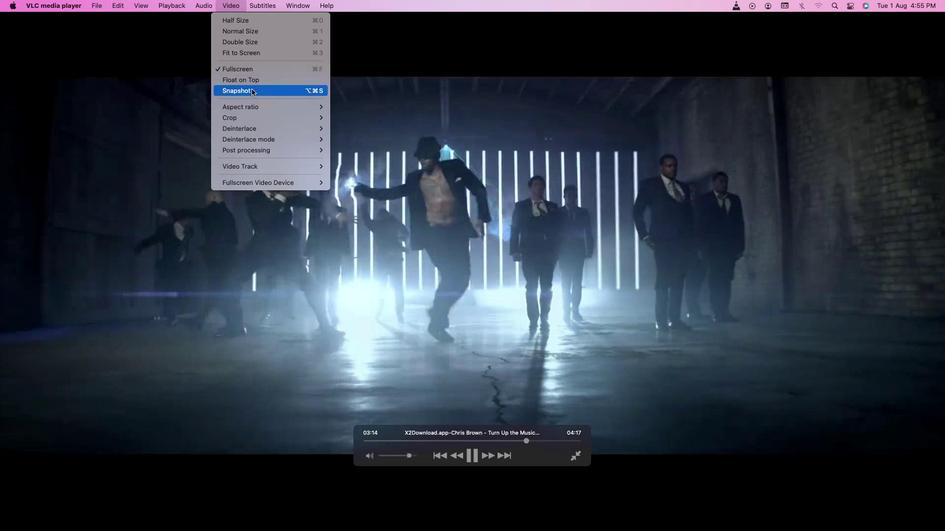 
Action: Mouse moved to (234, 6)
Screenshot: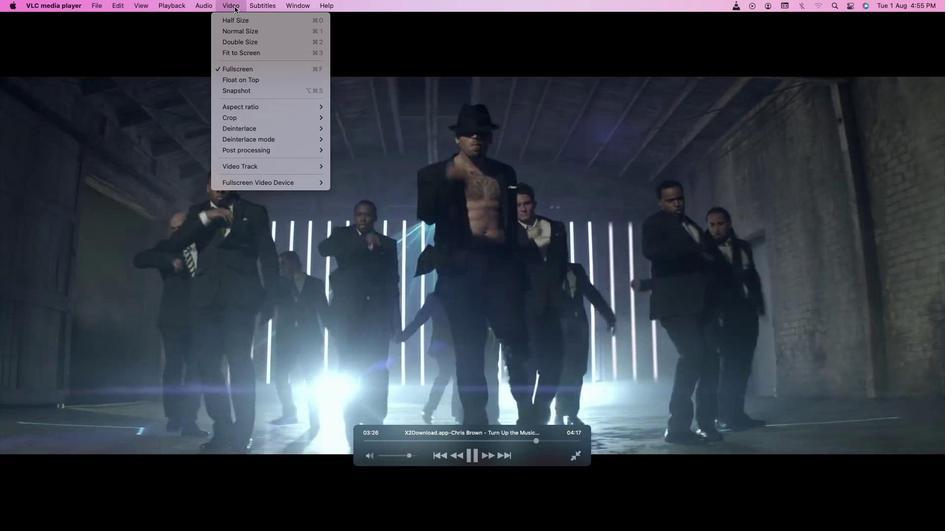 
Action: Mouse pressed left at (234, 6)
Screenshot: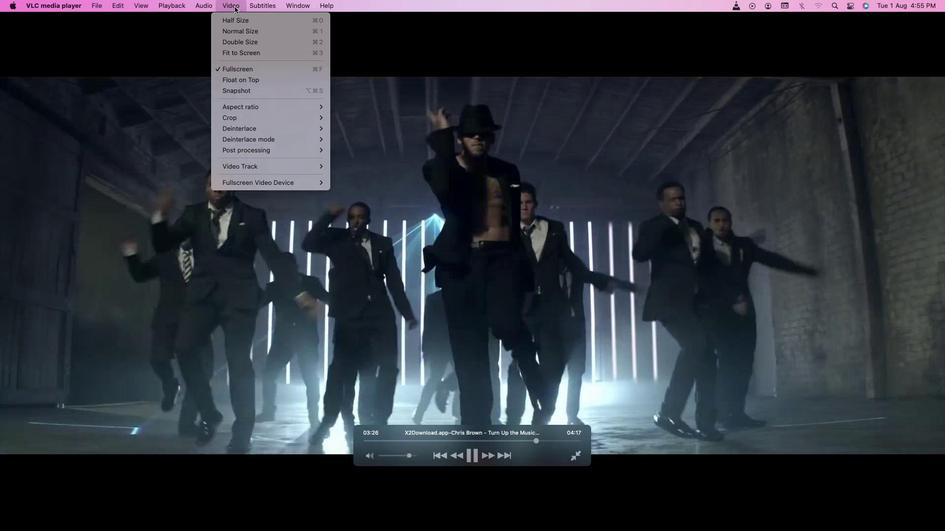 
Action: Mouse moved to (250, 92)
Screenshot: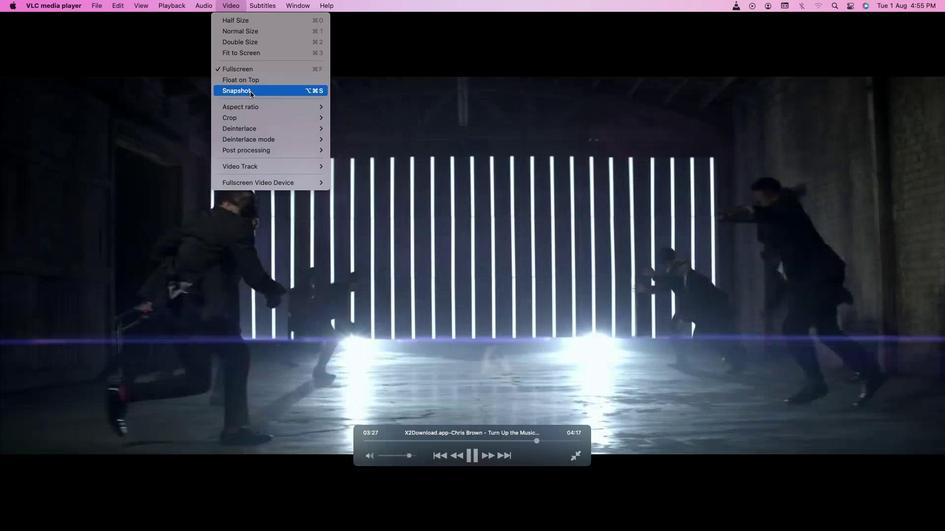 
Action: Mouse pressed left at (250, 92)
Screenshot: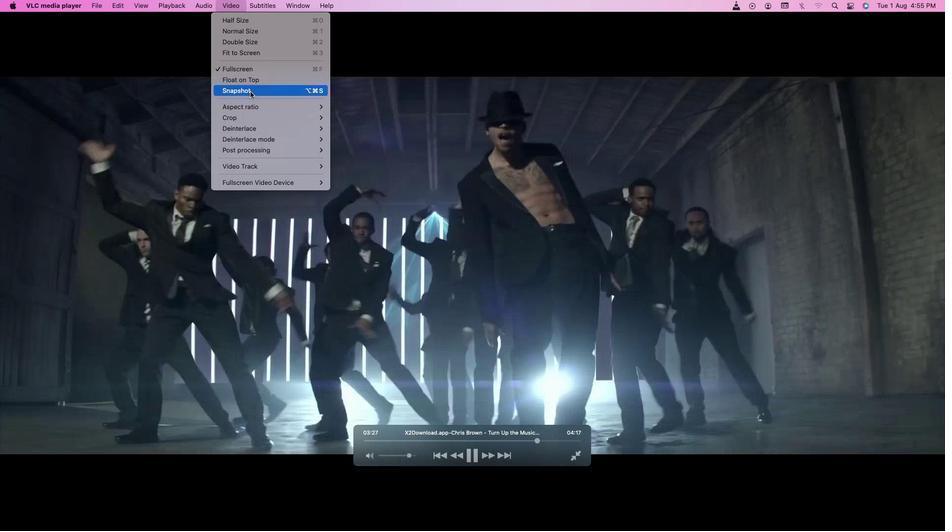 
Action: Mouse moved to (236, 6)
Screenshot: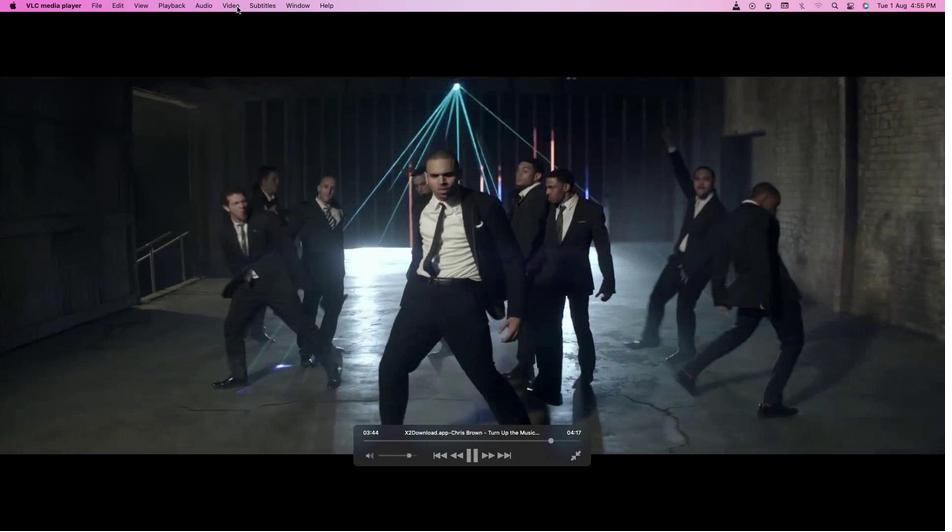 
Action: Mouse pressed left at (236, 6)
Screenshot: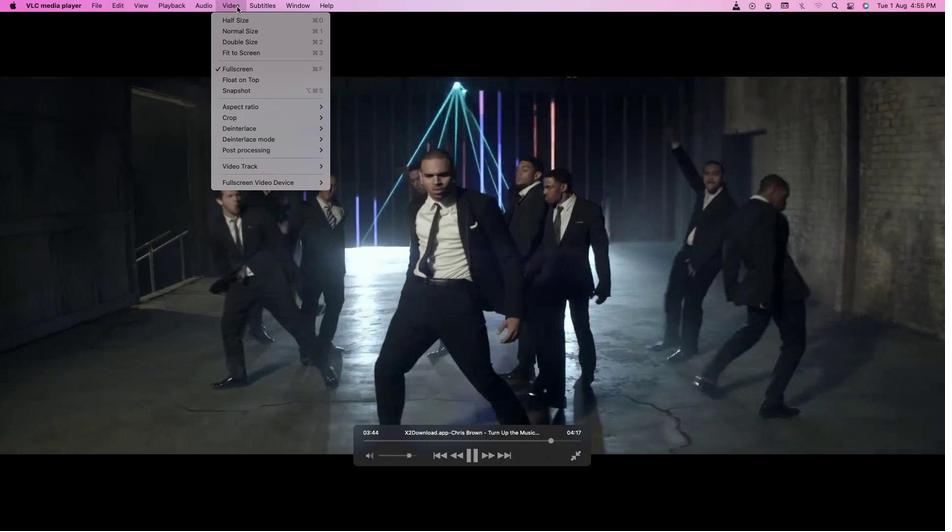 
Action: Mouse moved to (236, 88)
Screenshot: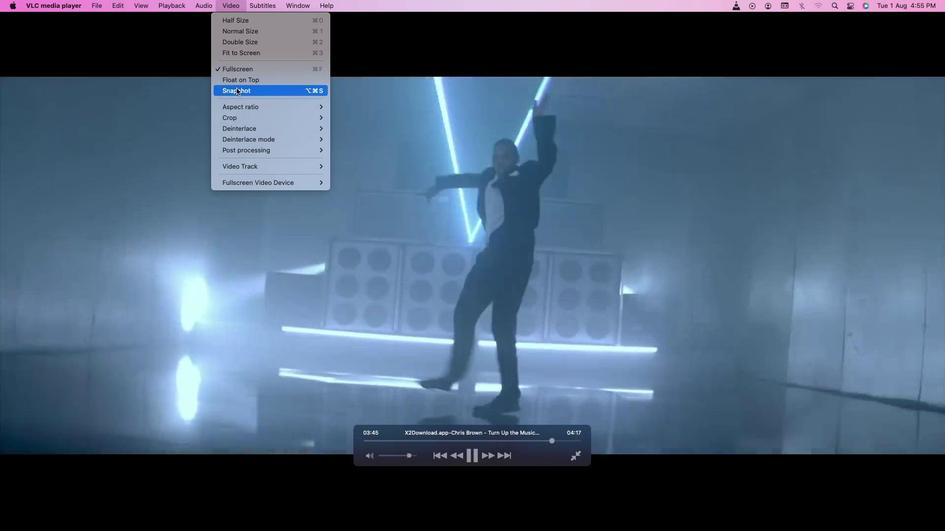 
Action: Mouse pressed left at (236, 88)
Screenshot: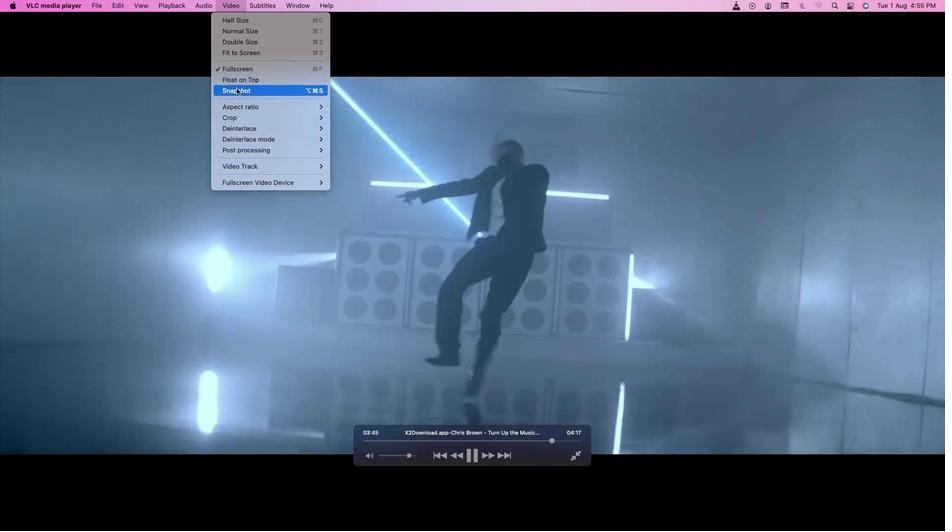 
Action: Mouse moved to (235, 4)
Screenshot: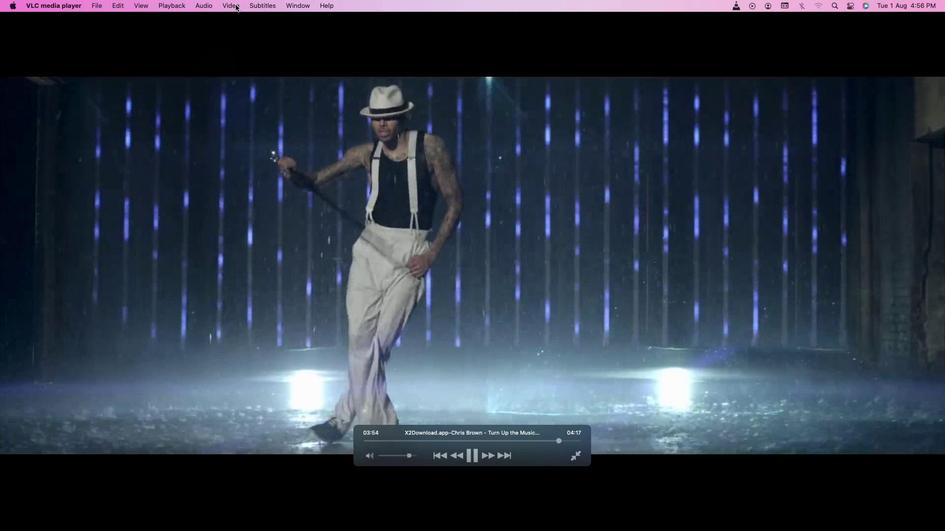 
Action: Mouse pressed left at (235, 4)
Screenshot: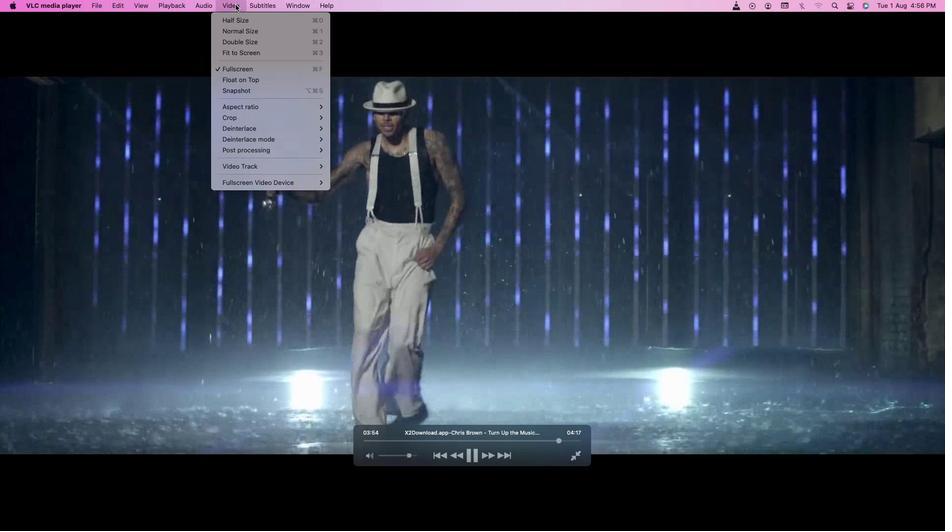 
Action: Mouse moved to (242, 94)
Screenshot: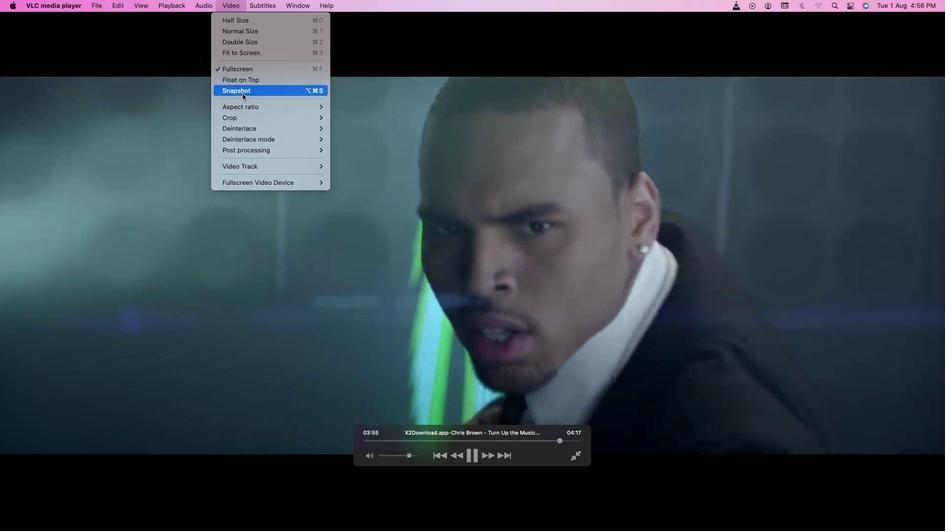 
Action: Mouse pressed left at (242, 94)
Screenshot: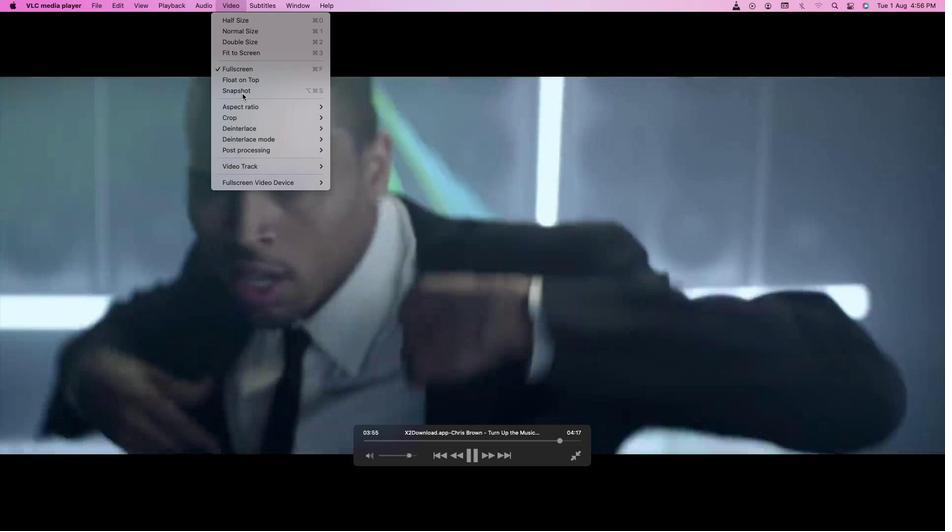 
Action: Mouse moved to (232, 5)
Screenshot: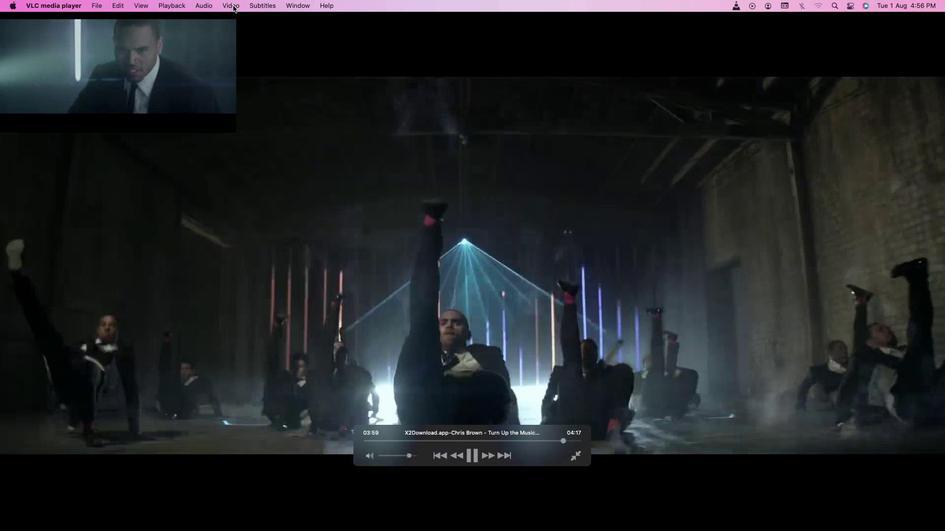
Action: Mouse pressed left at (232, 5)
Screenshot: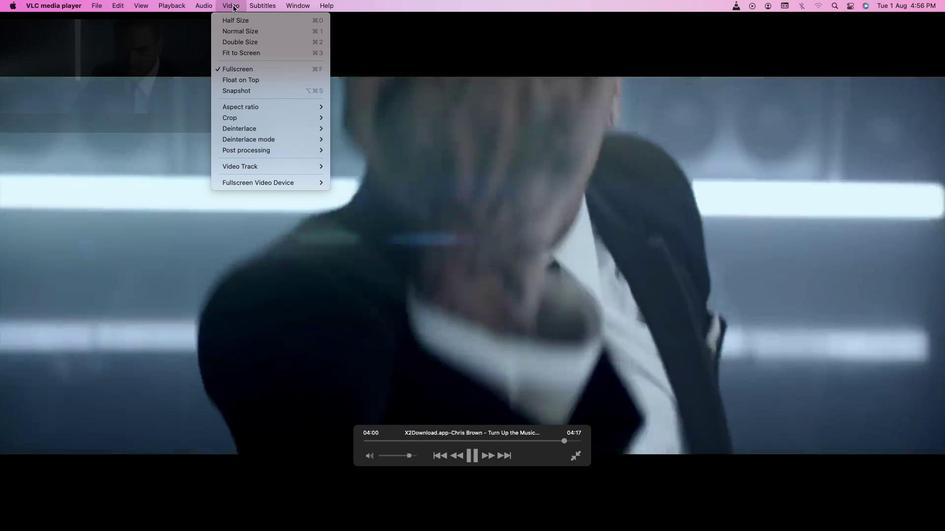 
Action: Mouse moved to (232, 91)
Screenshot: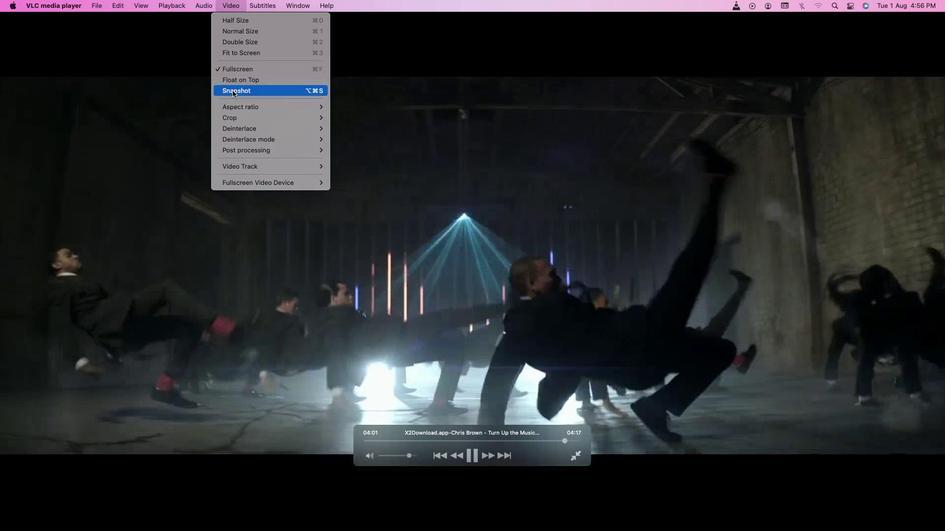 
Action: Mouse pressed left at (232, 91)
Screenshot: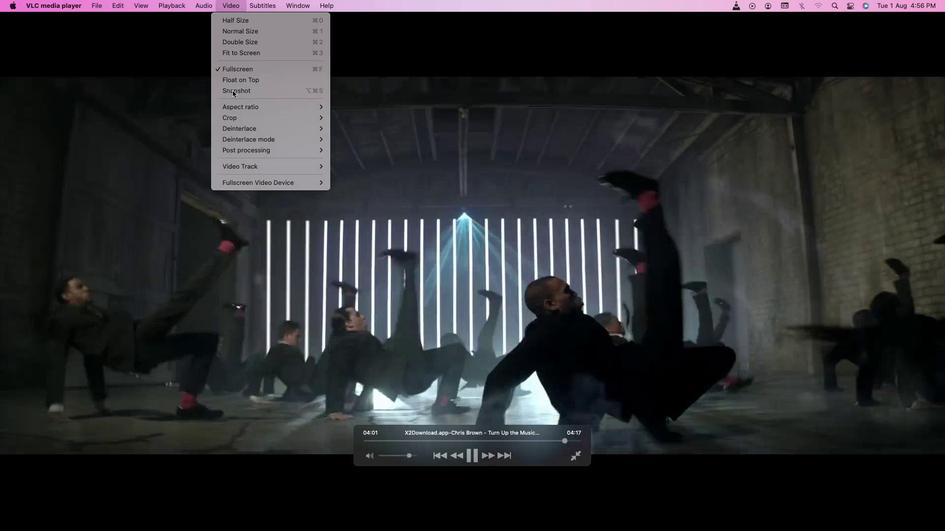 
Action: Mouse moved to (467, 457)
Screenshot: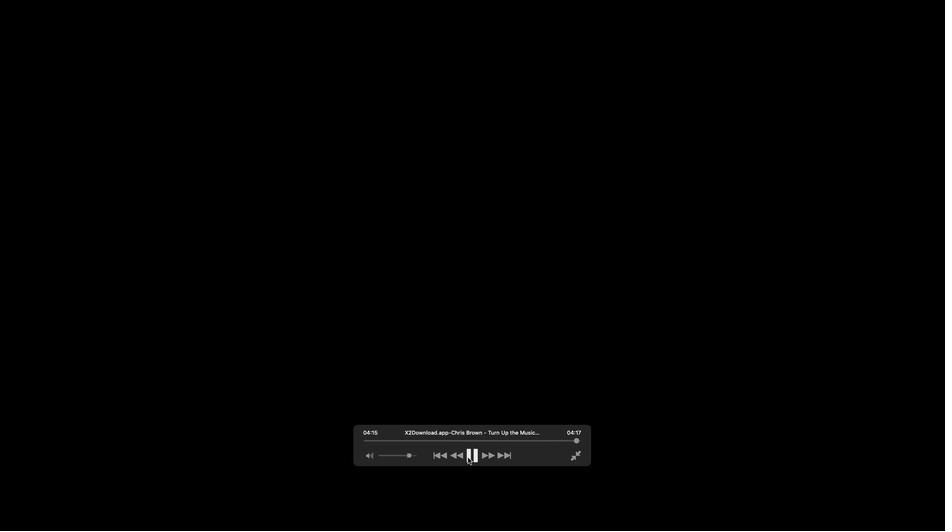 
Action: Mouse pressed left at (467, 457)
Screenshot: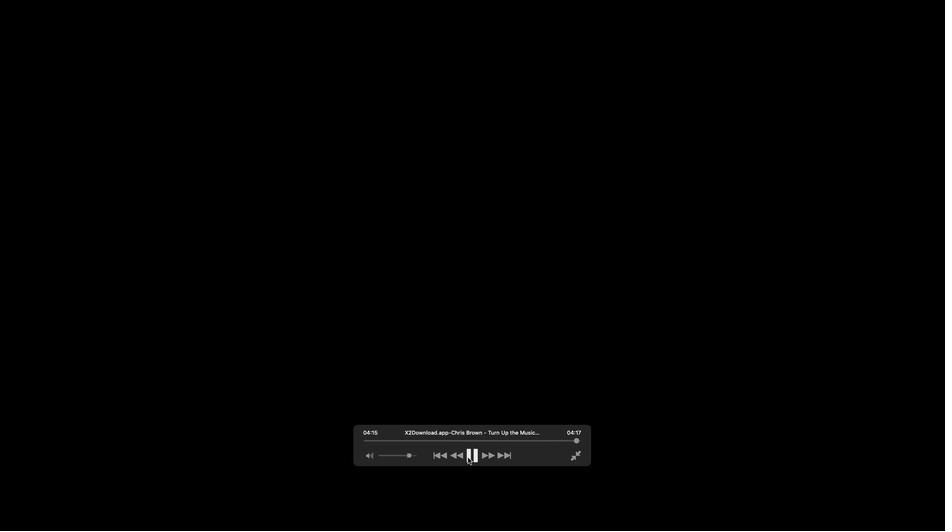 
Action: Mouse moved to (575, 455)
Screenshot: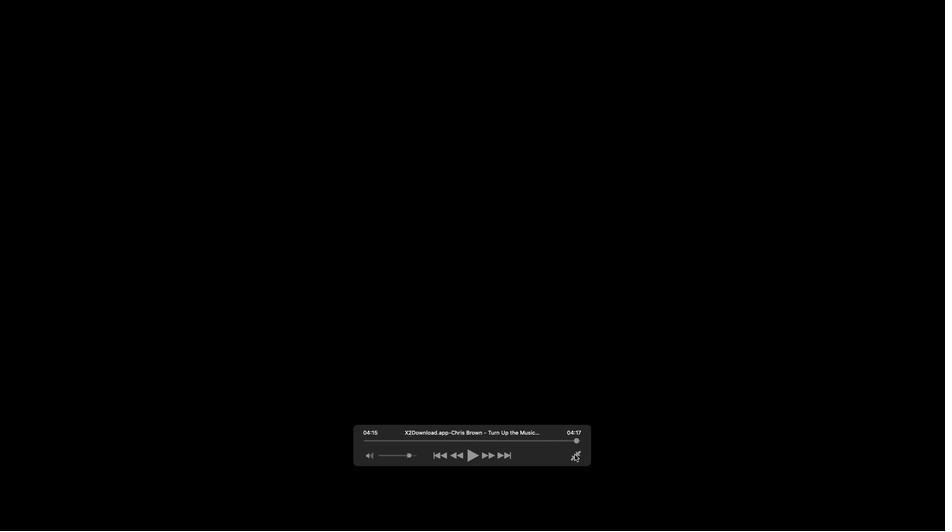 
Action: Mouse pressed left at (575, 455)
Screenshot: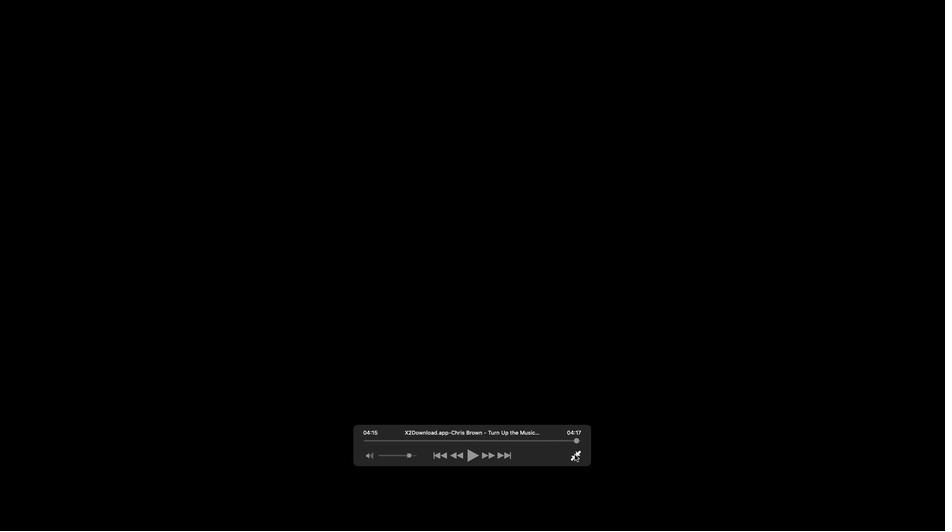 
Action: Mouse moved to (441, 274)
Screenshot: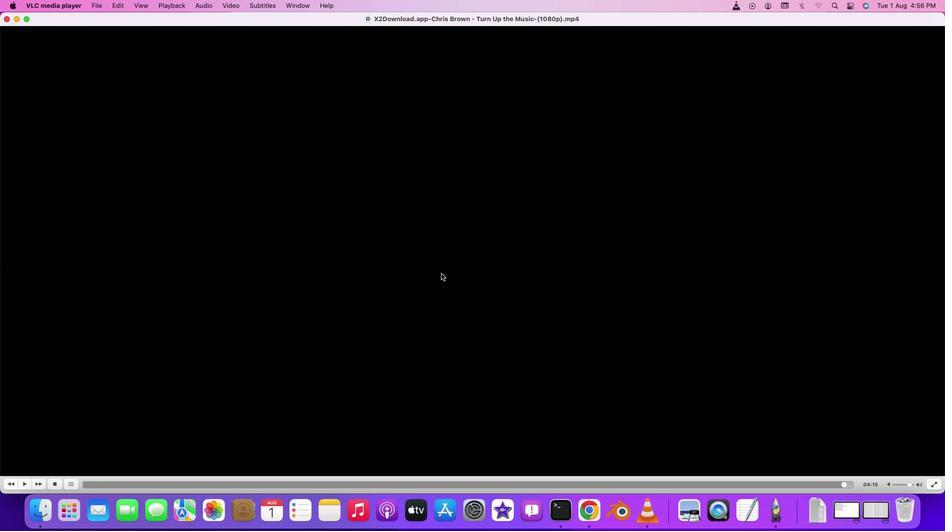 
